 Task: Create a due date automation trigger when advanced on, on the tuesday of the week a card is due add dates not starting this month at 11:00 AM.
Action: Mouse moved to (1380, 112)
Screenshot: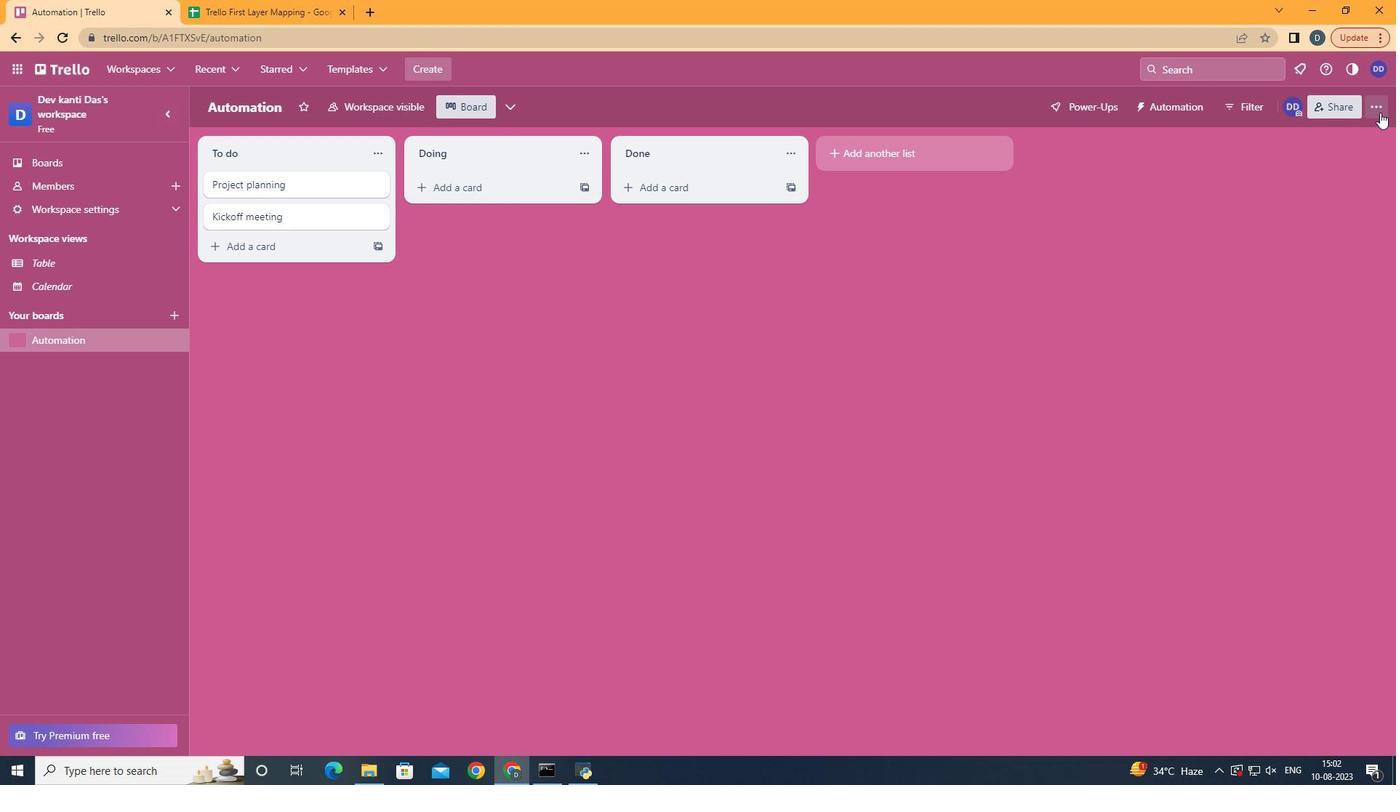 
Action: Mouse pressed left at (1380, 112)
Screenshot: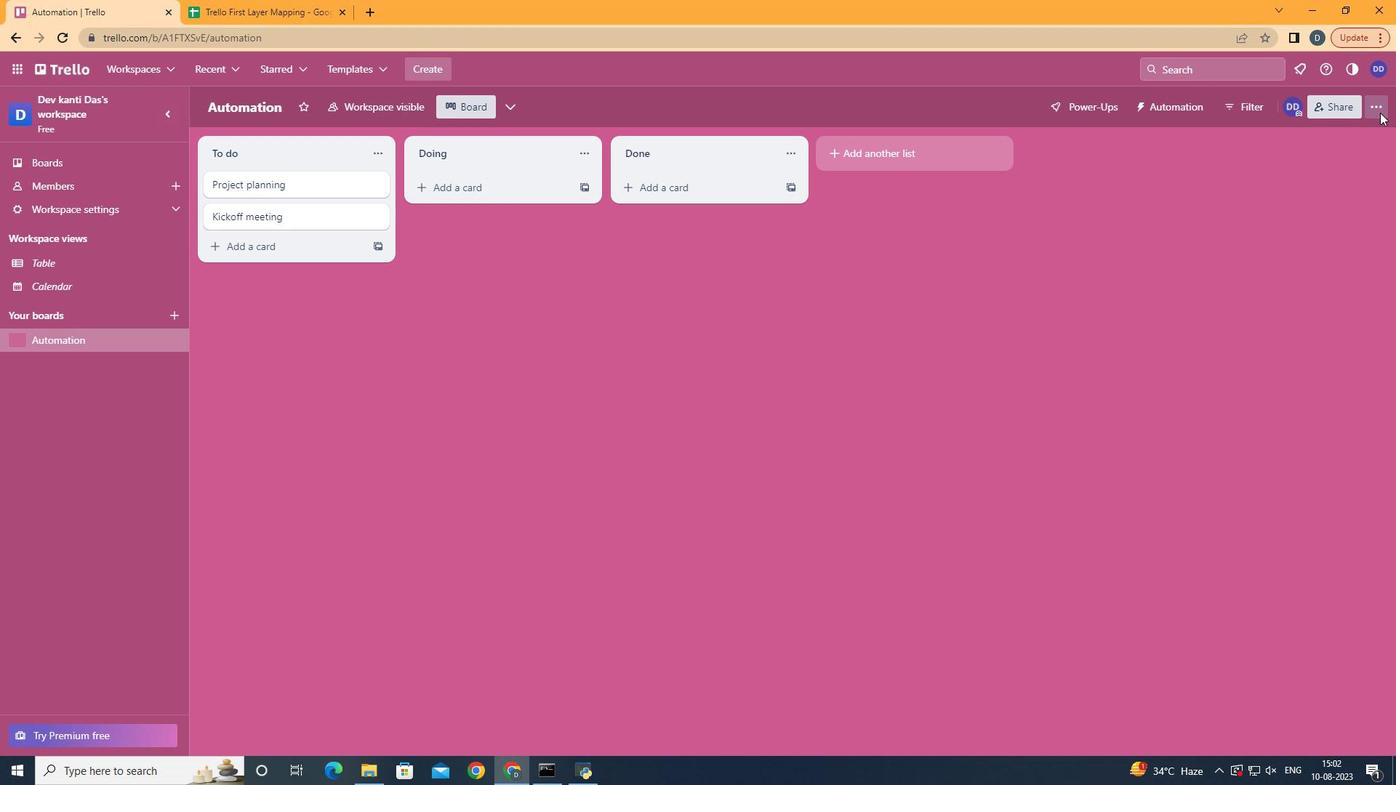 
Action: Mouse moved to (1265, 308)
Screenshot: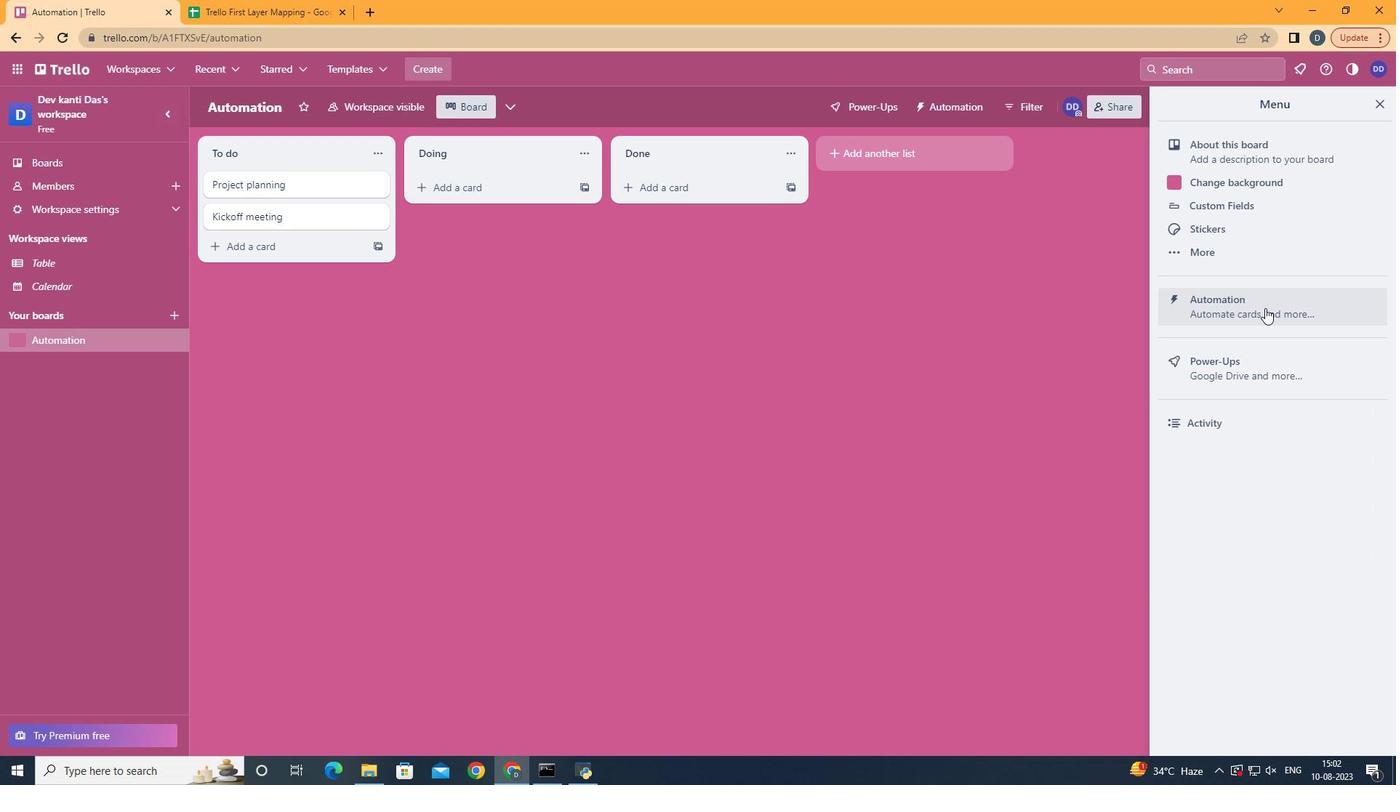 
Action: Mouse pressed left at (1265, 308)
Screenshot: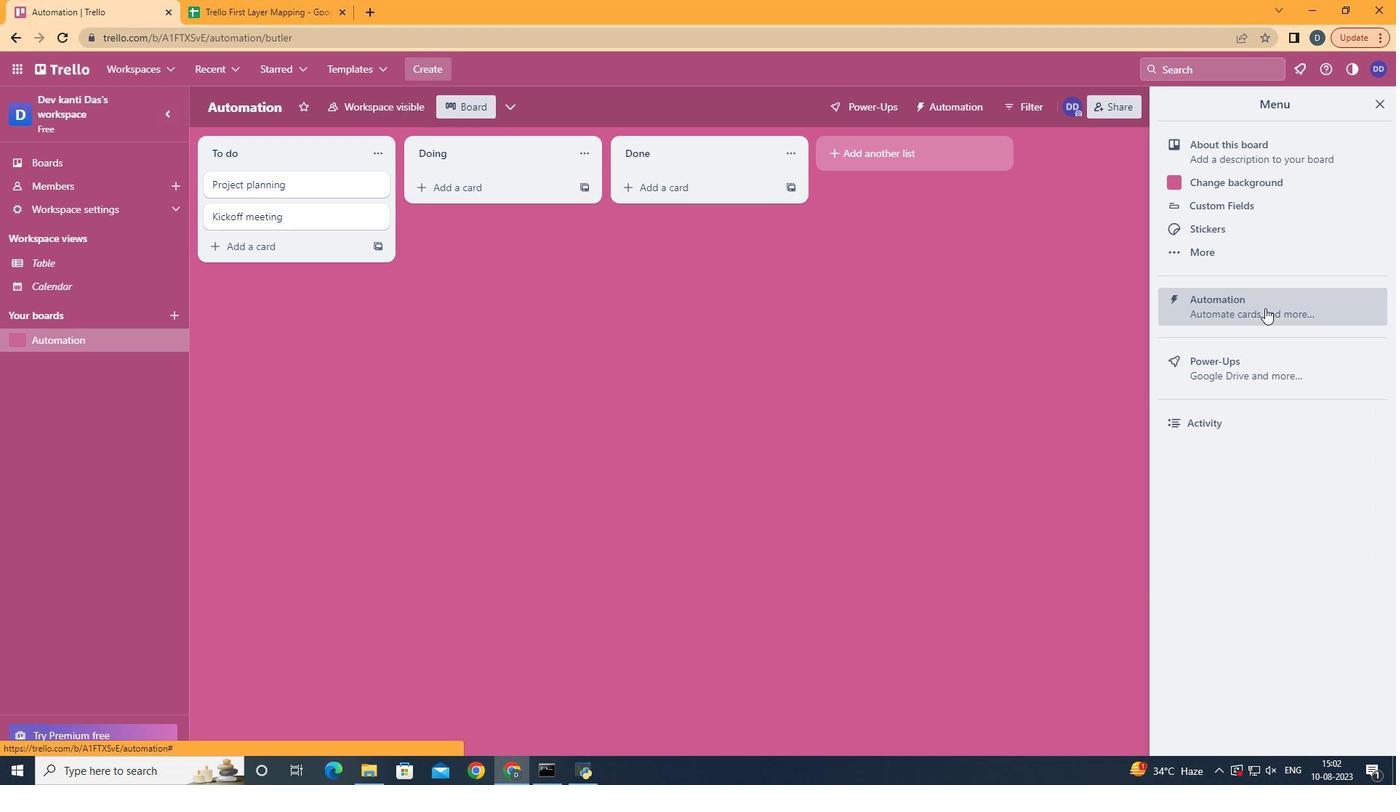 
Action: Mouse moved to (268, 295)
Screenshot: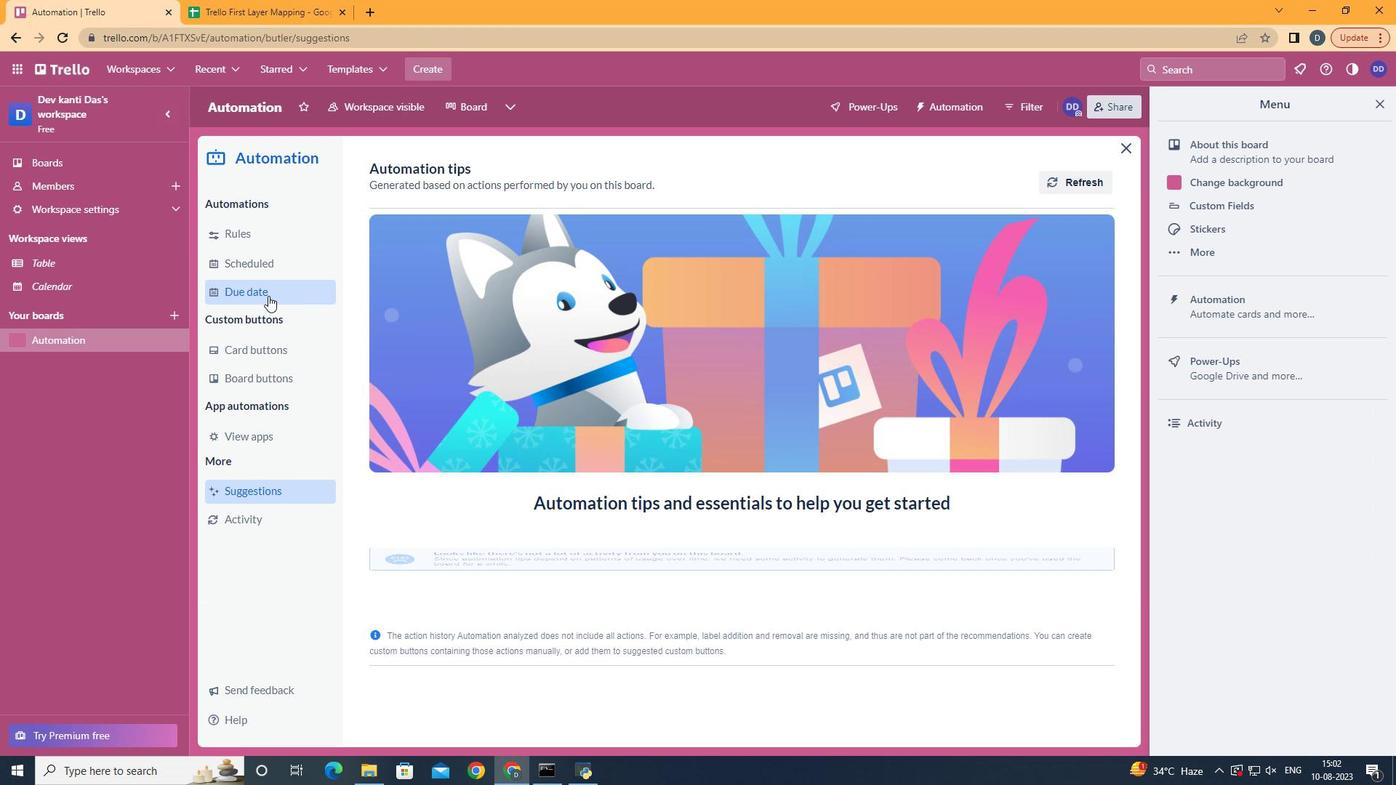 
Action: Mouse pressed left at (268, 295)
Screenshot: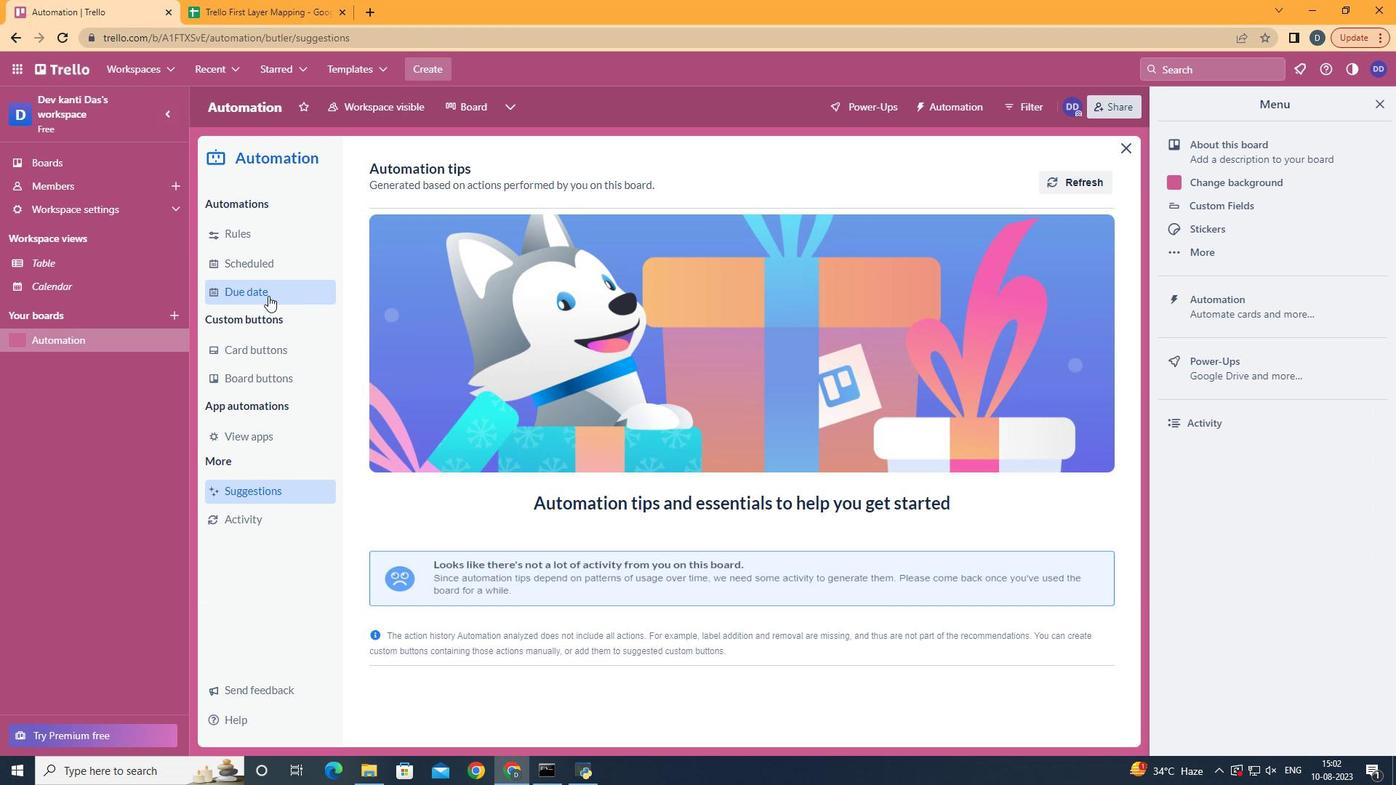 
Action: Mouse moved to (1007, 172)
Screenshot: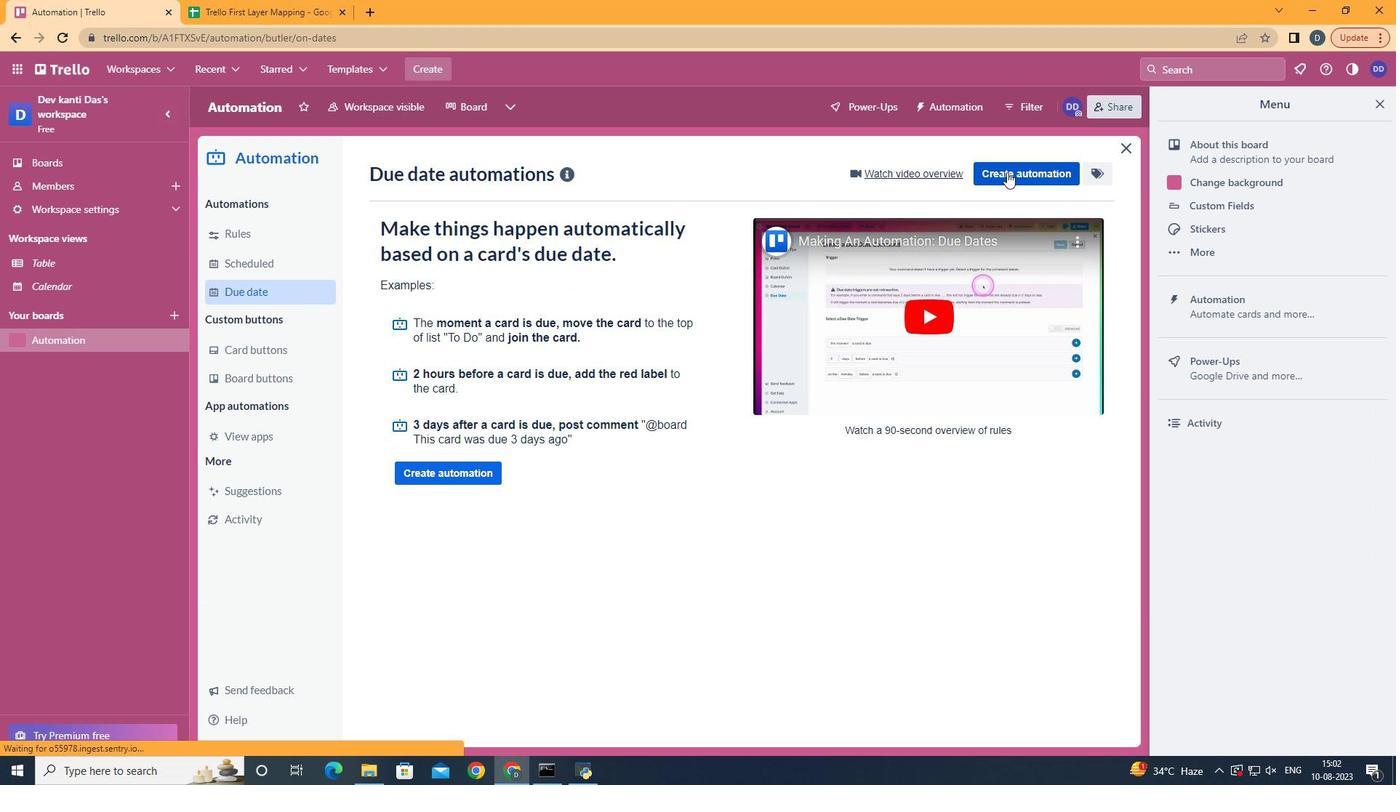 
Action: Mouse pressed left at (1007, 172)
Screenshot: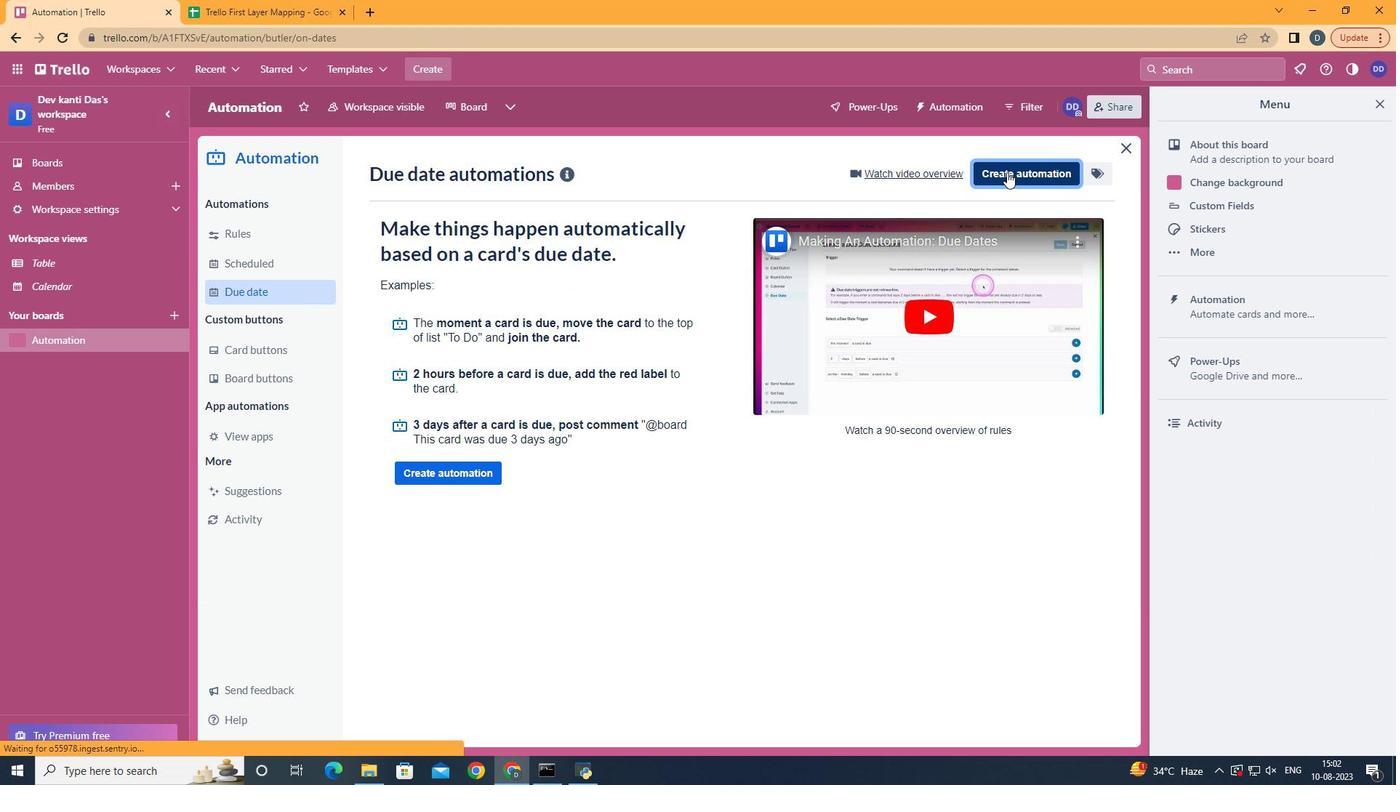 
Action: Mouse moved to (748, 309)
Screenshot: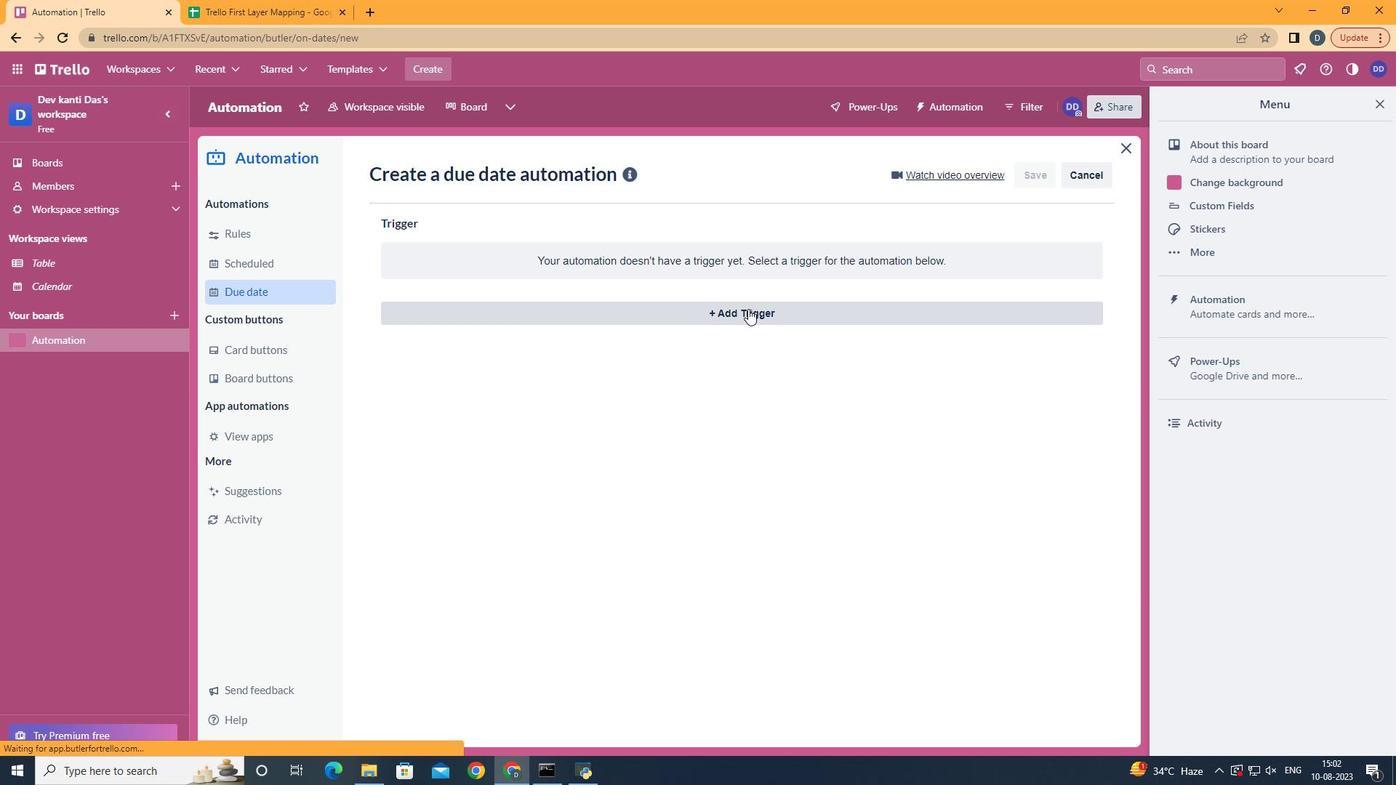 
Action: Mouse pressed left at (748, 309)
Screenshot: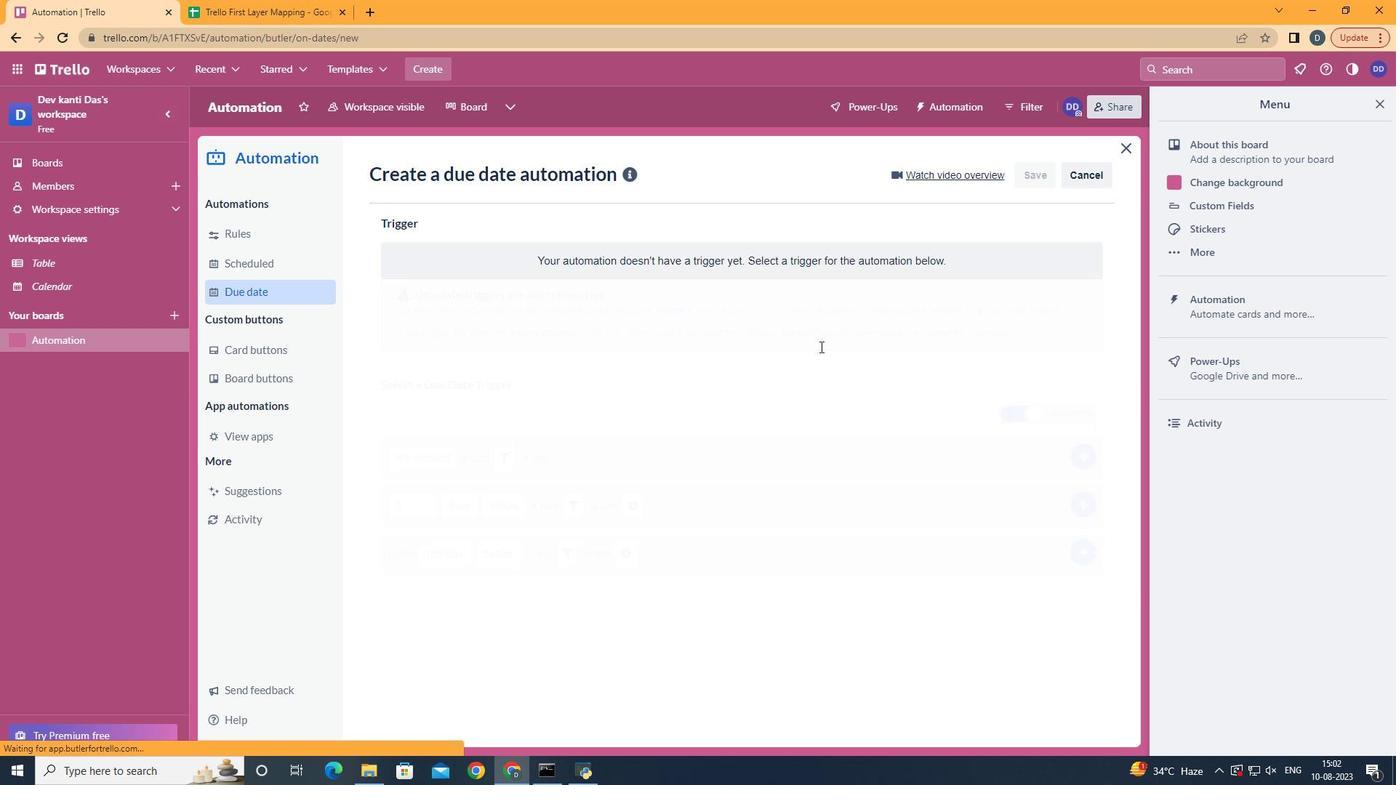
Action: Mouse moved to (469, 410)
Screenshot: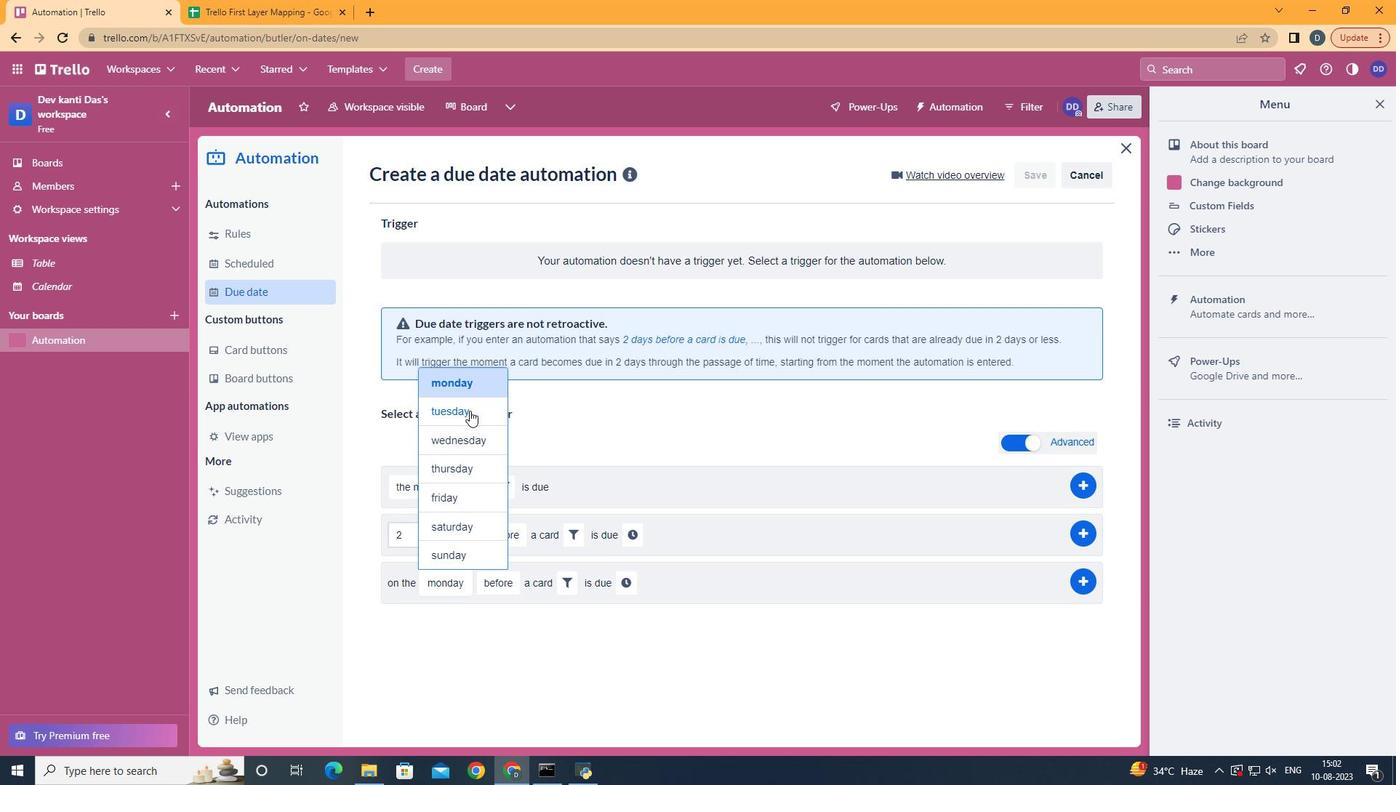 
Action: Mouse pressed left at (469, 410)
Screenshot: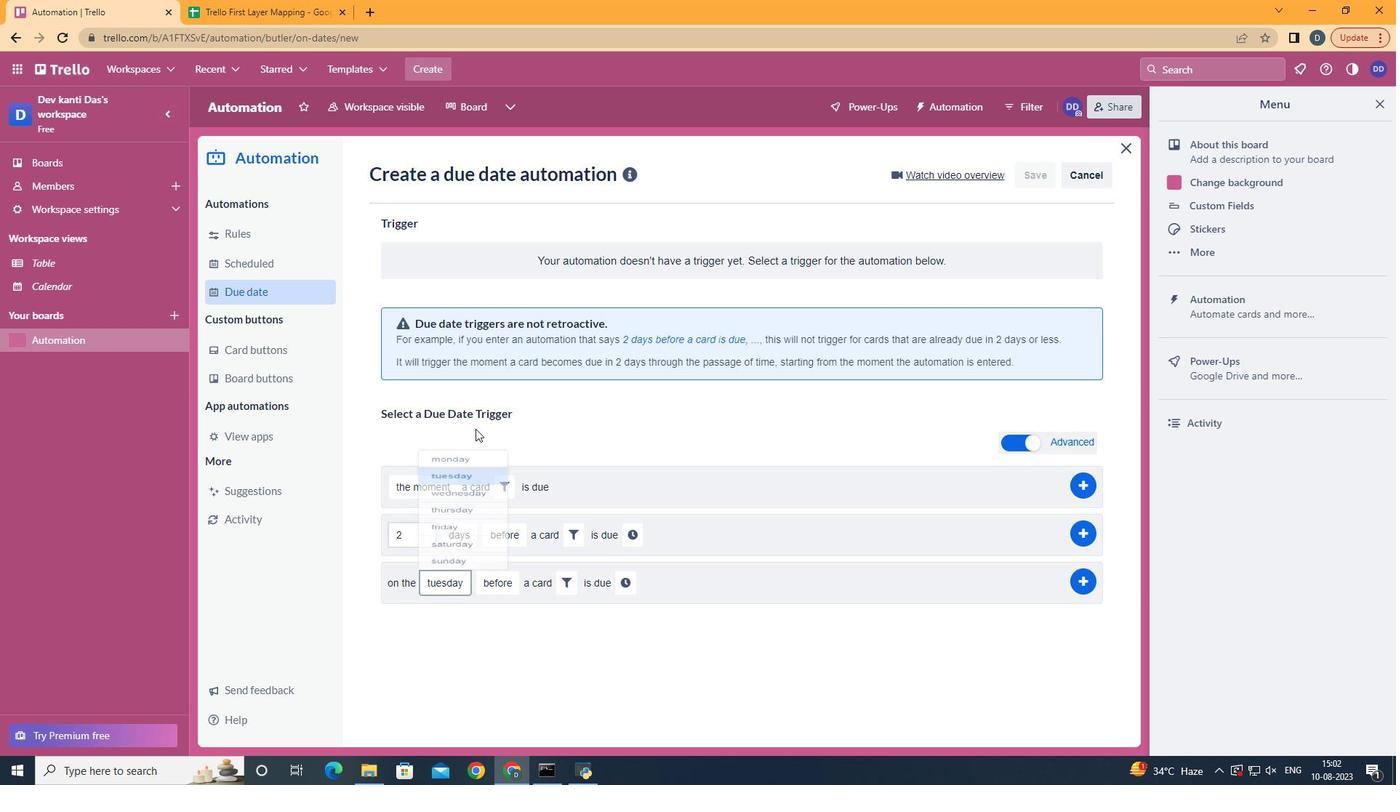 
Action: Mouse moved to (537, 663)
Screenshot: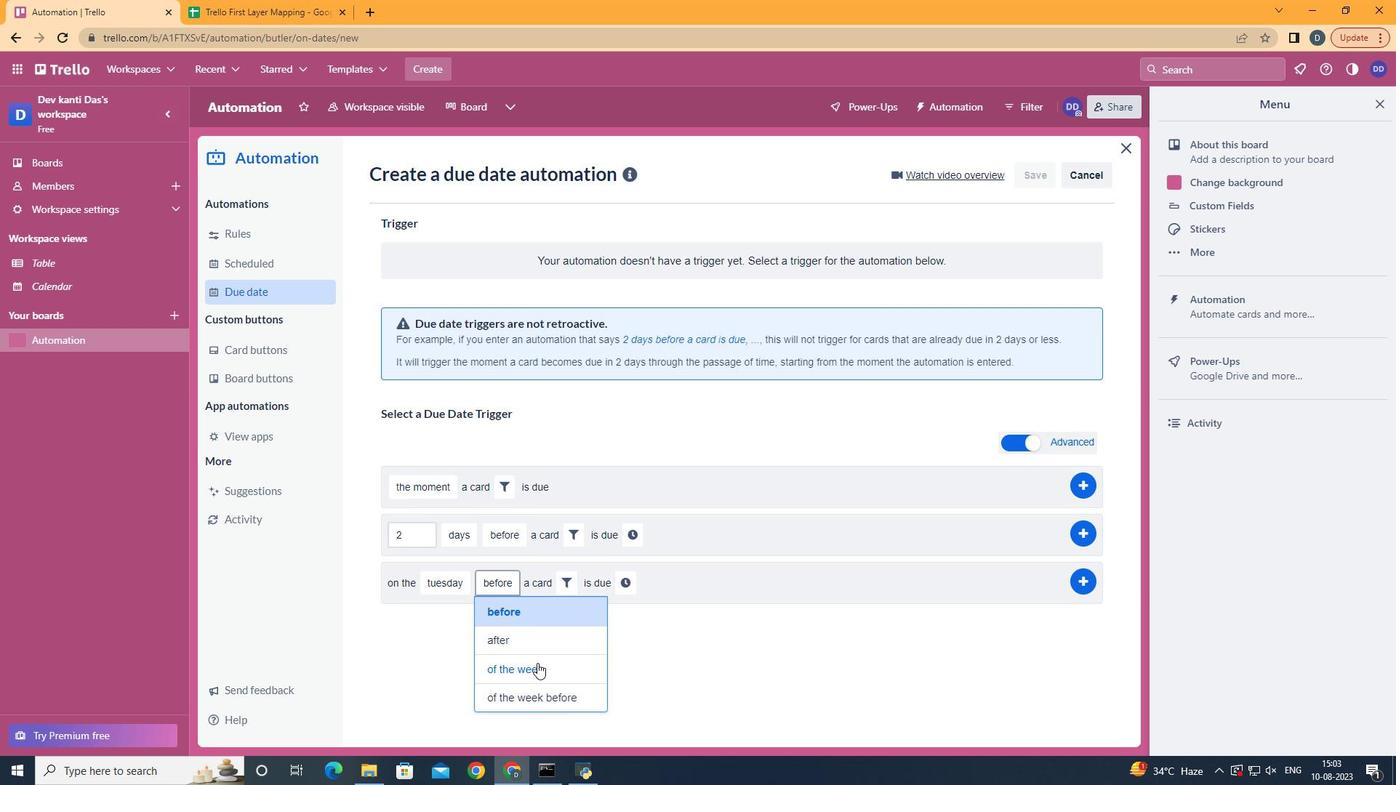 
Action: Mouse pressed left at (537, 663)
Screenshot: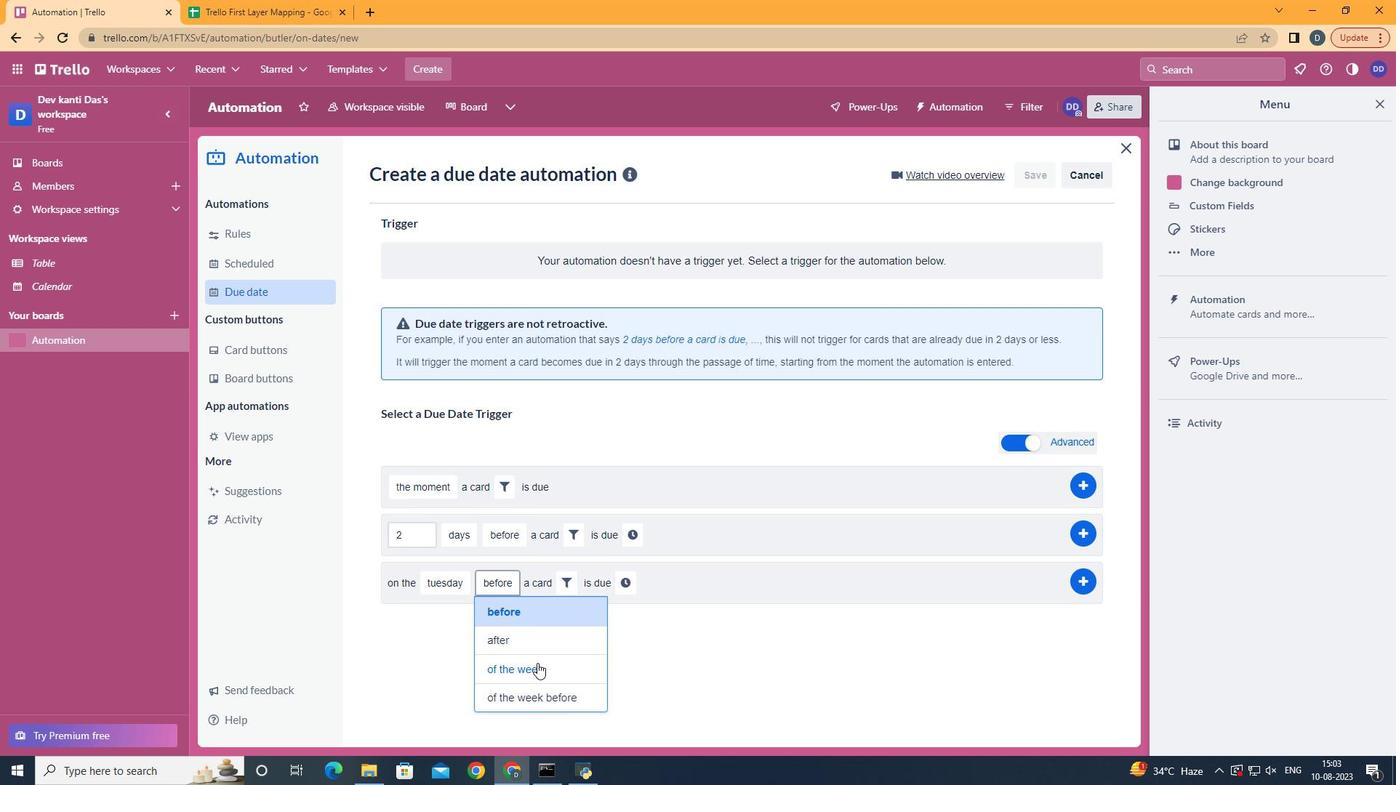 
Action: Mouse moved to (593, 586)
Screenshot: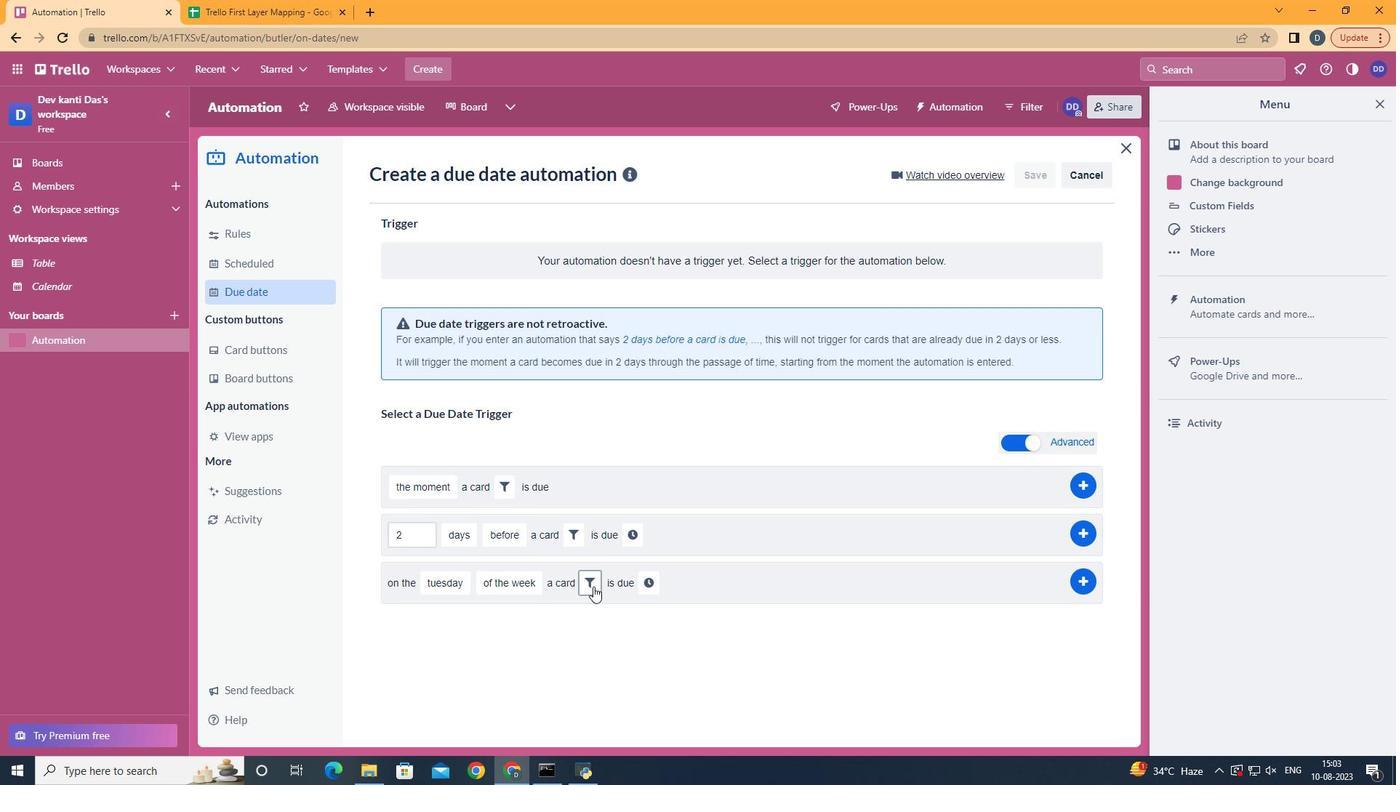 
Action: Mouse pressed left at (593, 586)
Screenshot: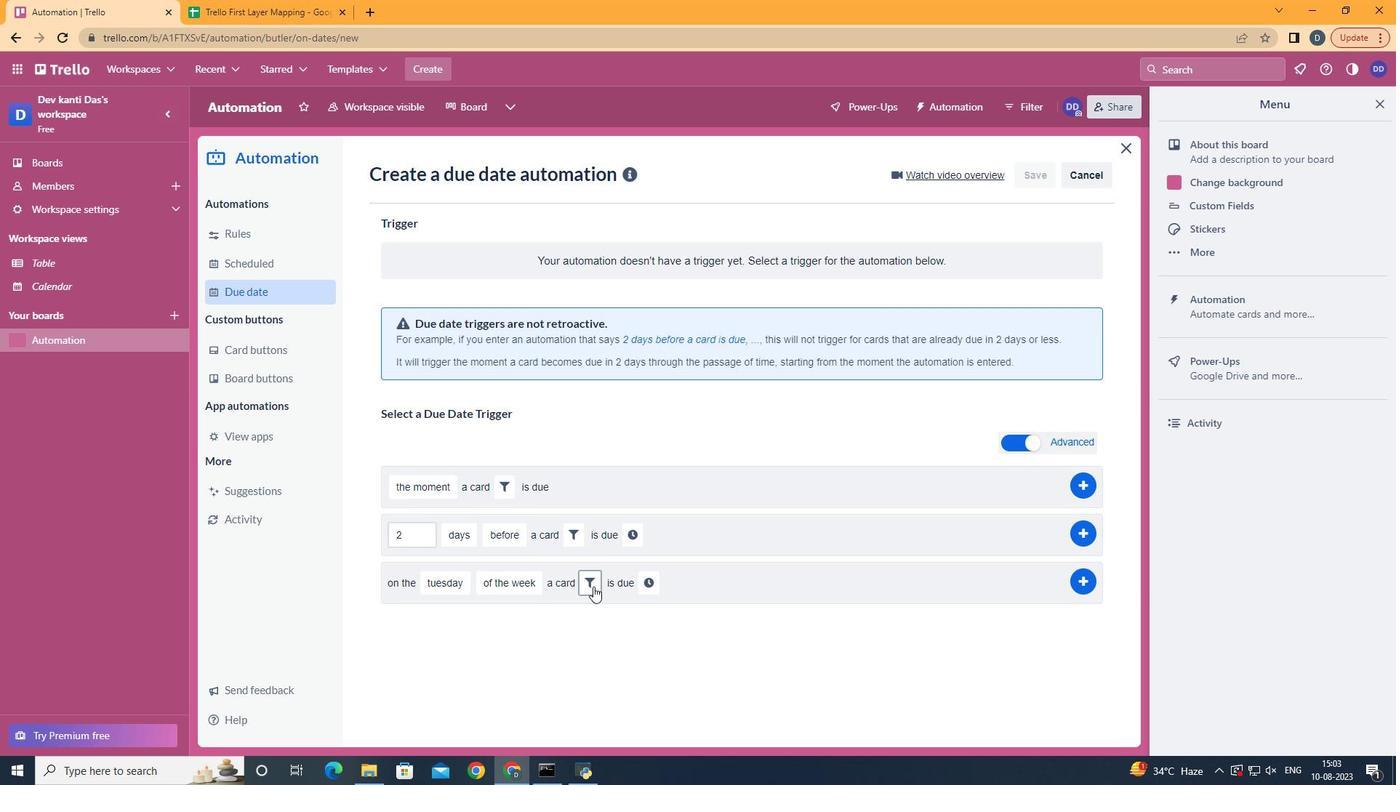 
Action: Mouse moved to (682, 634)
Screenshot: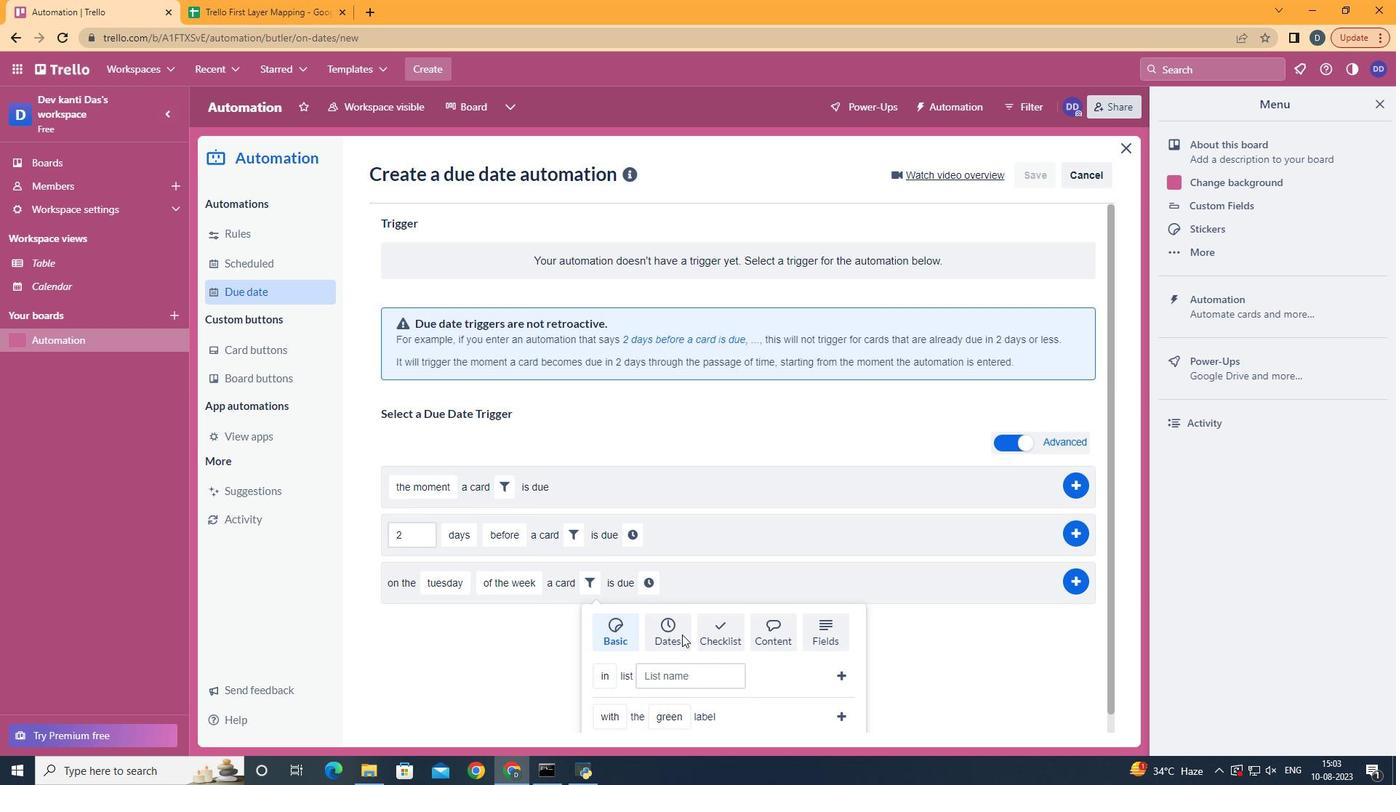
Action: Mouse pressed left at (682, 634)
Screenshot: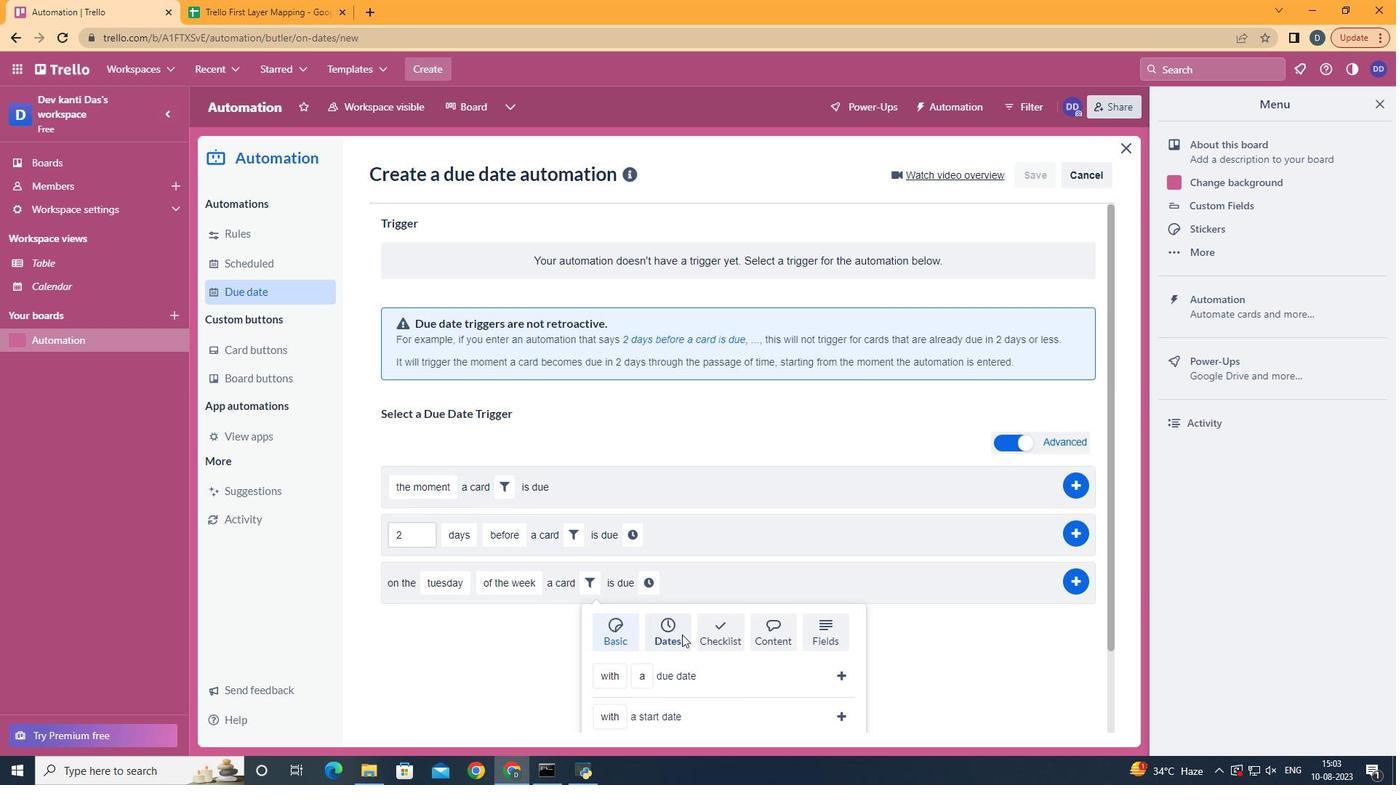 
Action: Mouse moved to (682, 634)
Screenshot: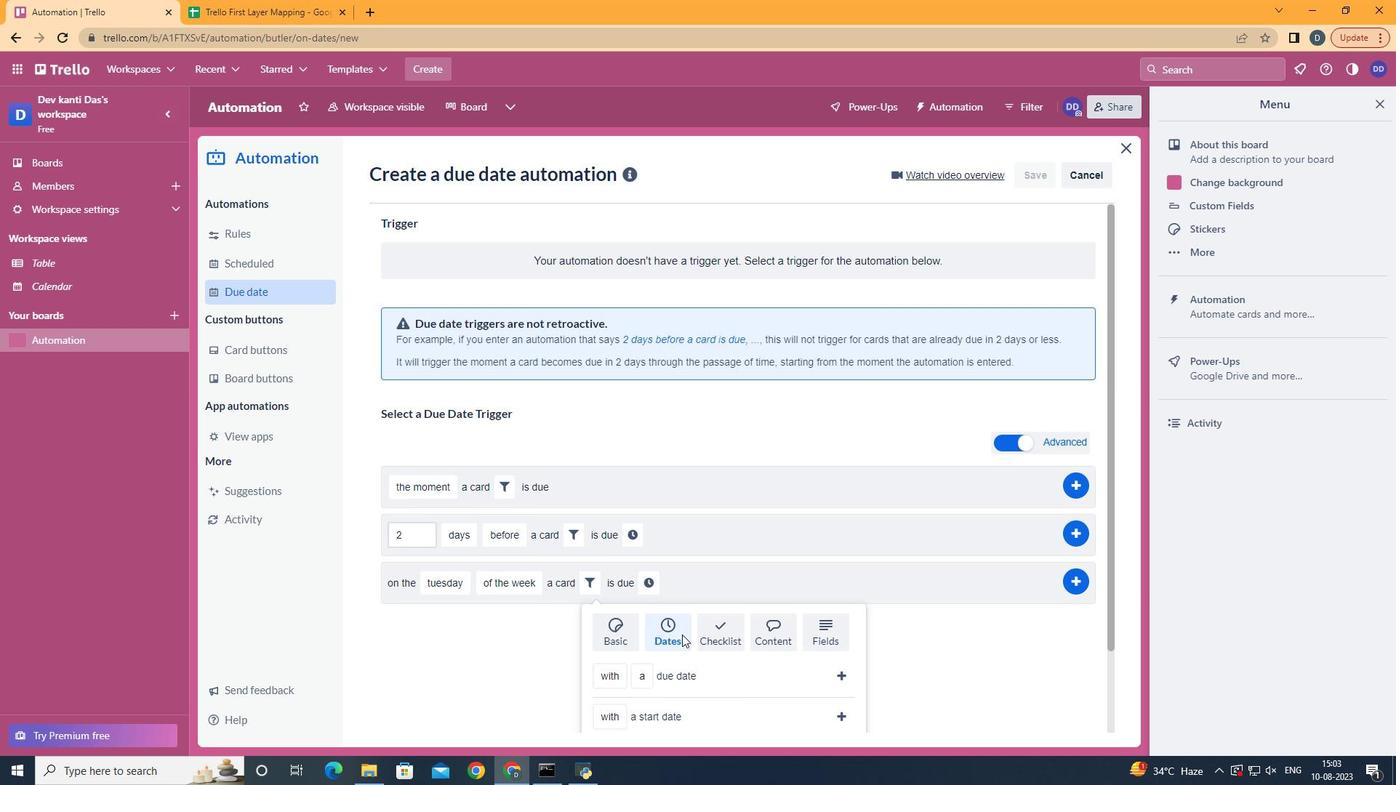 
Action: Mouse scrolled (682, 634) with delta (0, 0)
Screenshot: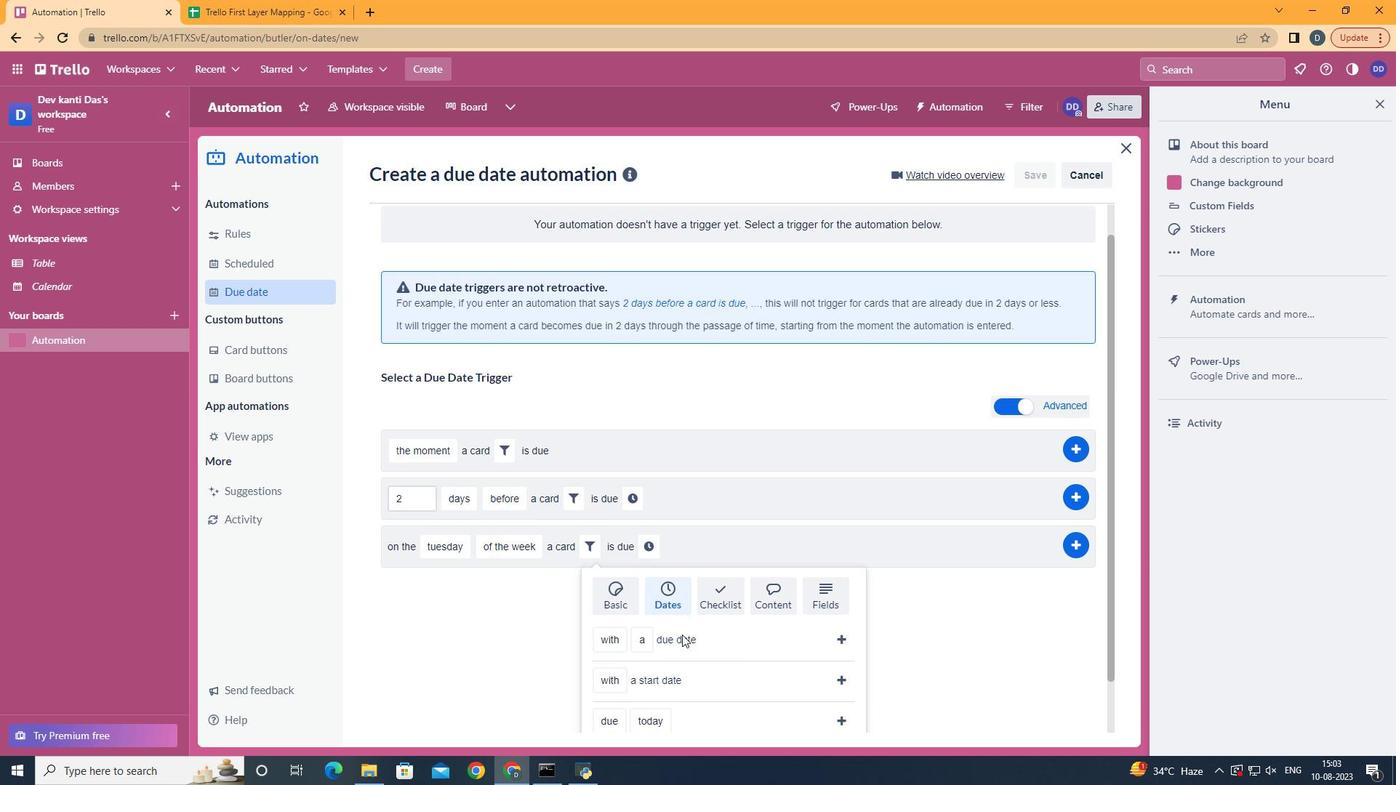 
Action: Mouse scrolled (682, 634) with delta (0, 0)
Screenshot: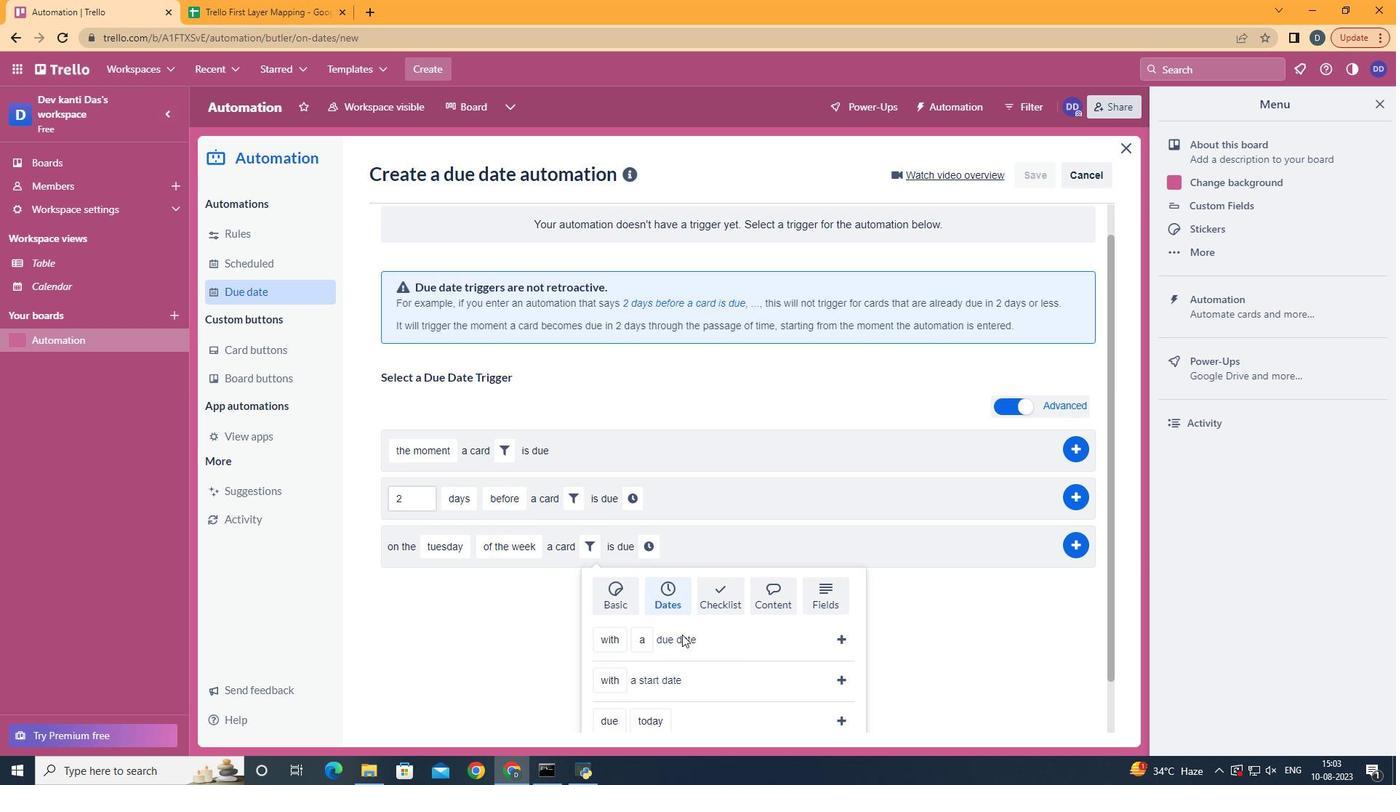
Action: Mouse scrolled (682, 634) with delta (0, 0)
Screenshot: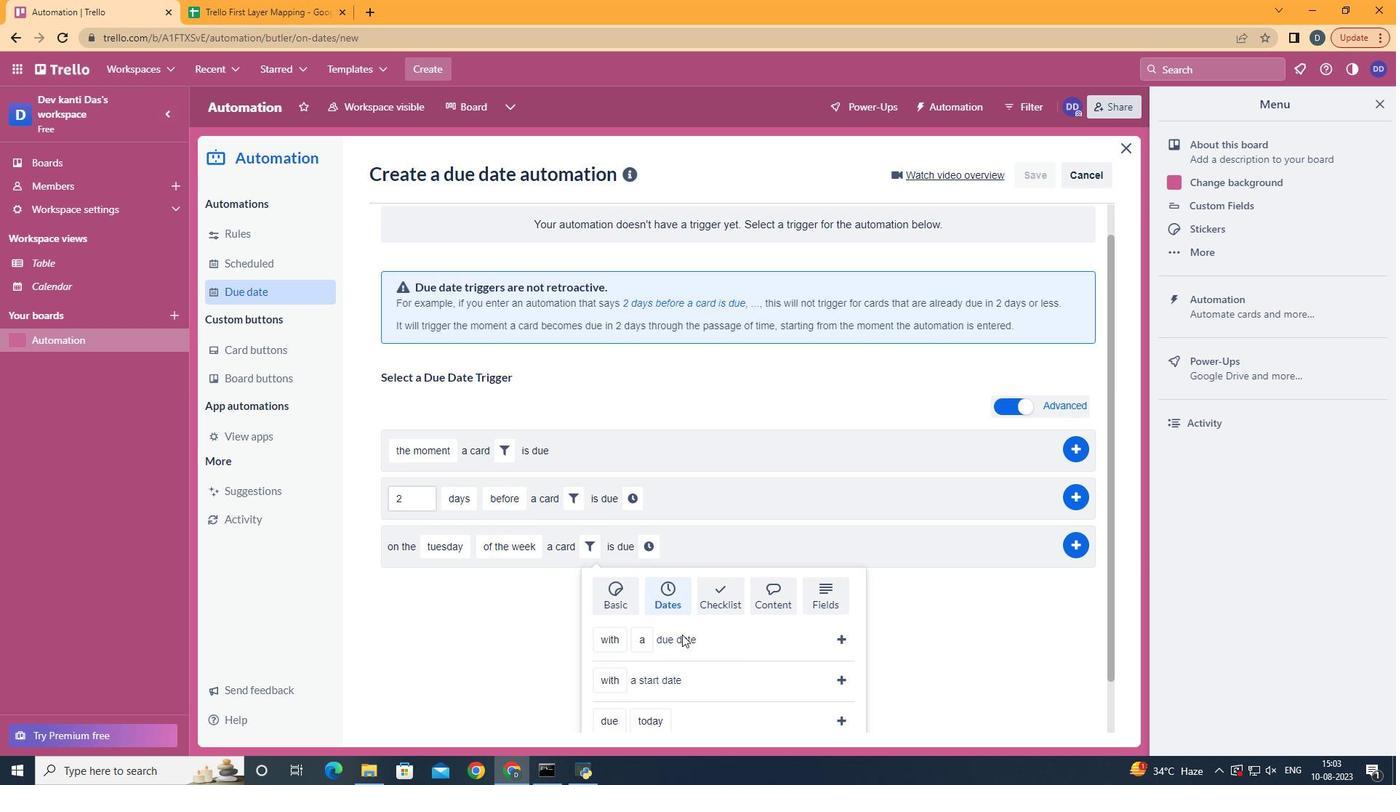
Action: Mouse scrolled (682, 634) with delta (0, 0)
Screenshot: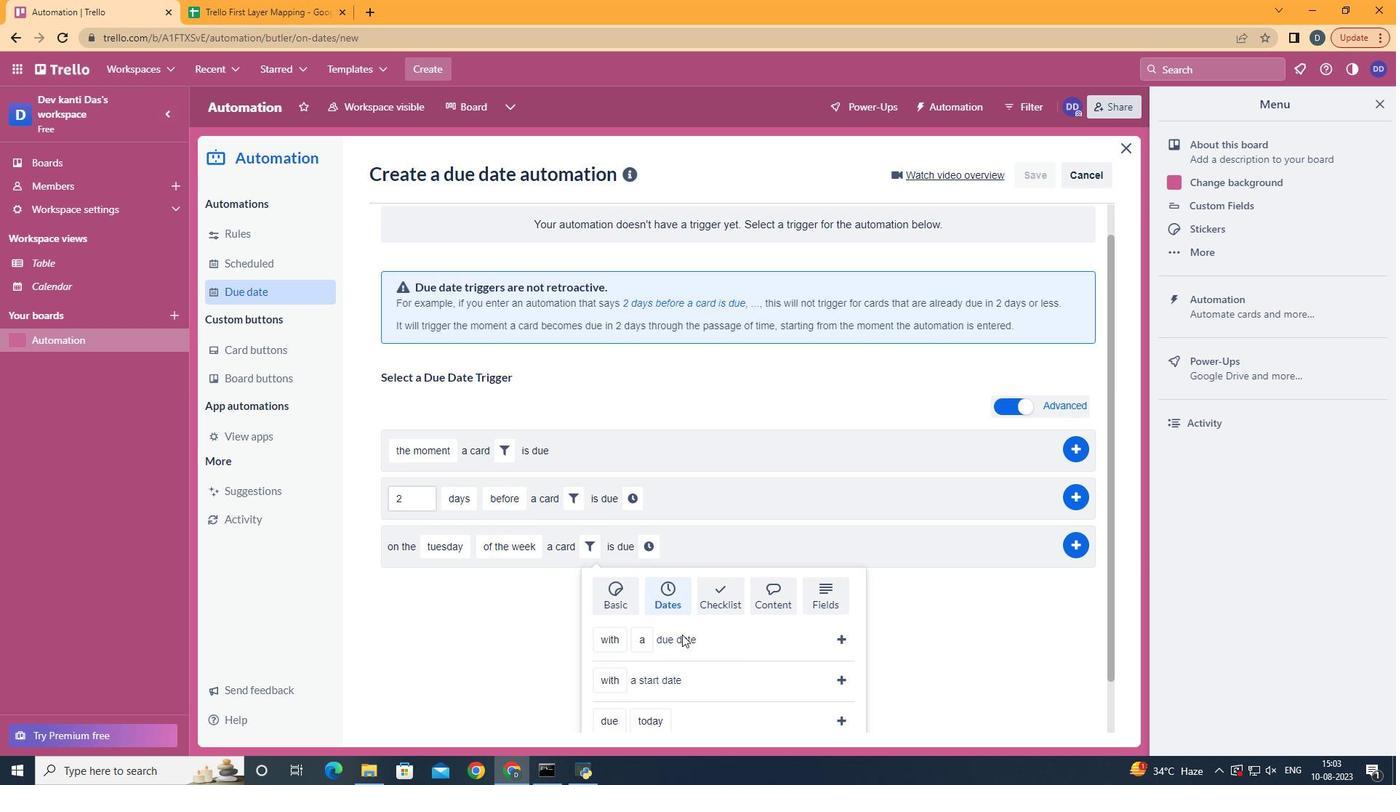 
Action: Mouse scrolled (682, 634) with delta (0, 0)
Screenshot: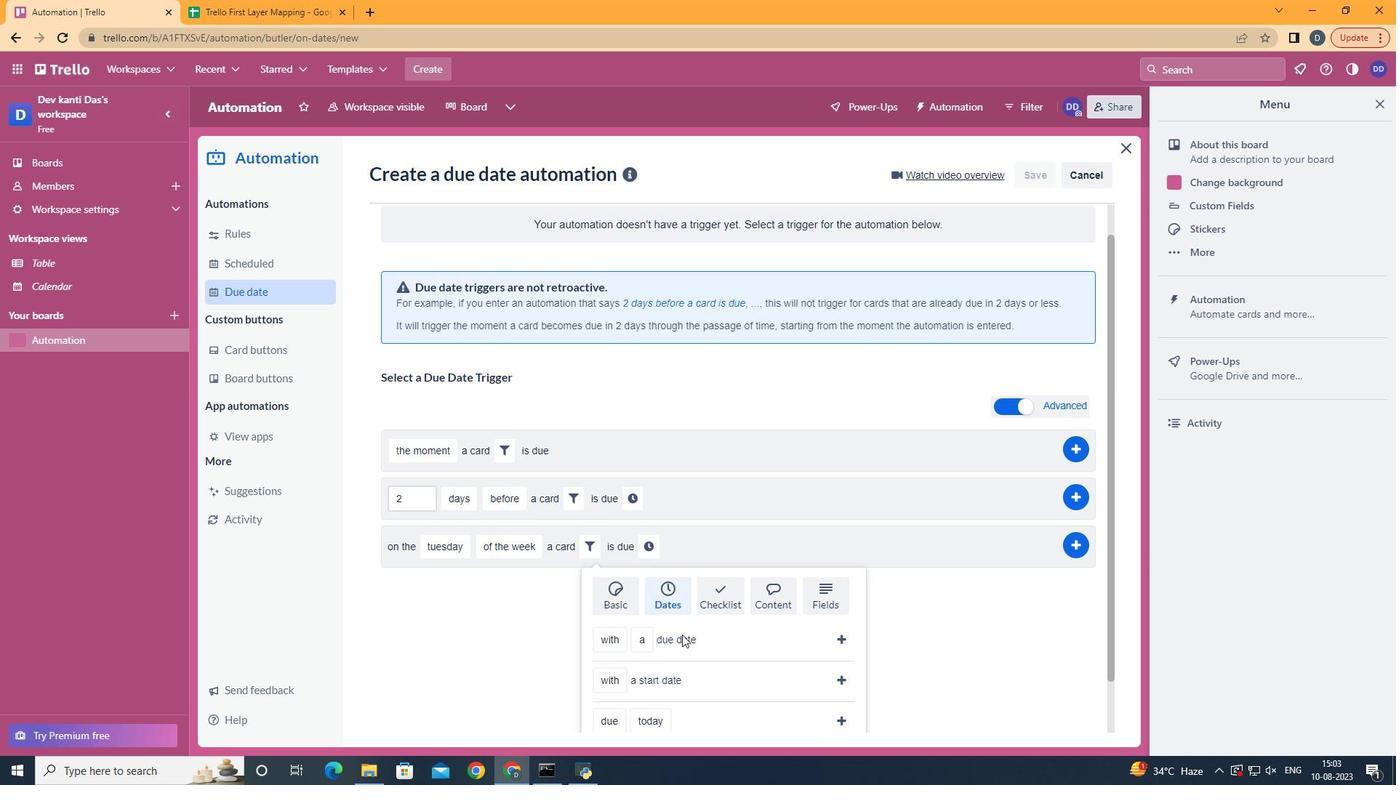 
Action: Mouse moved to (619, 639)
Screenshot: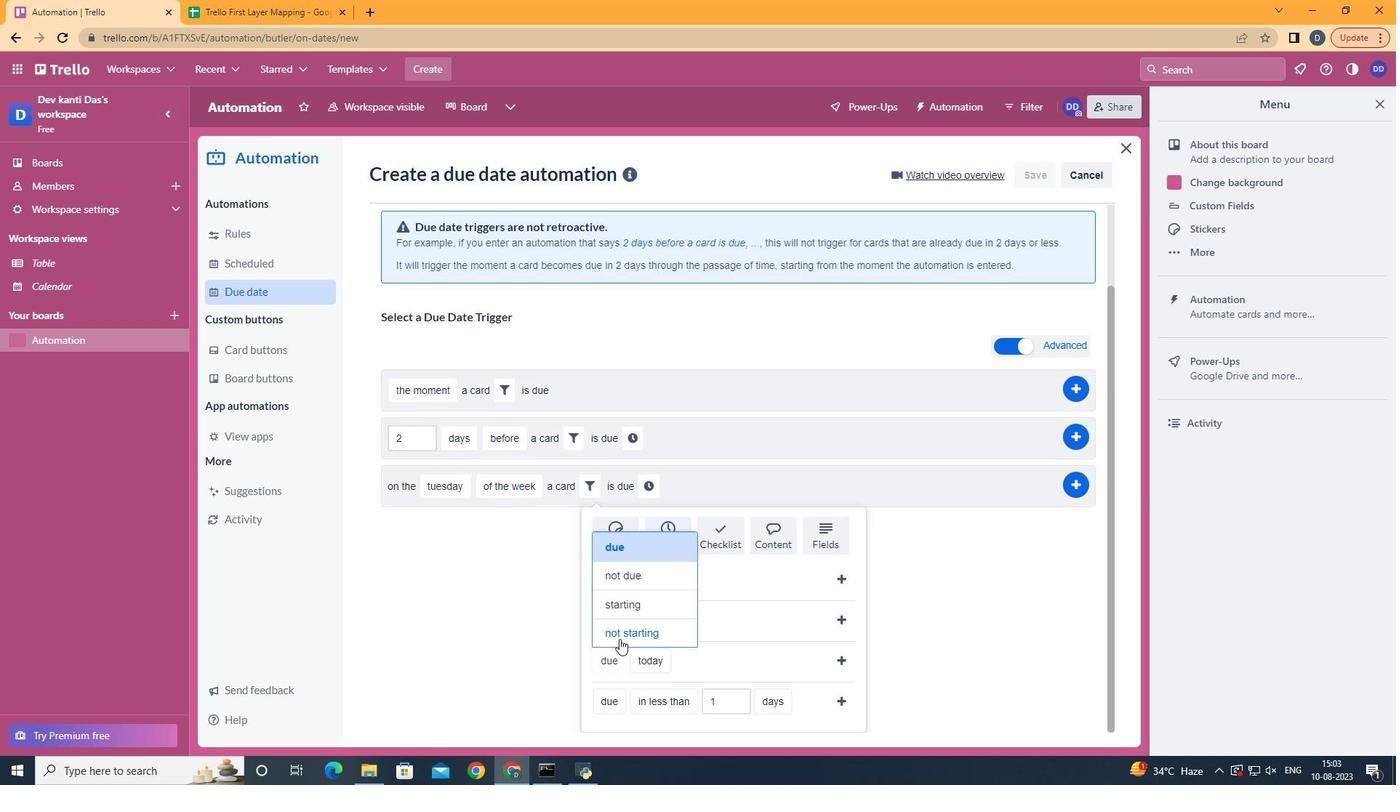 
Action: Mouse pressed left at (619, 639)
Screenshot: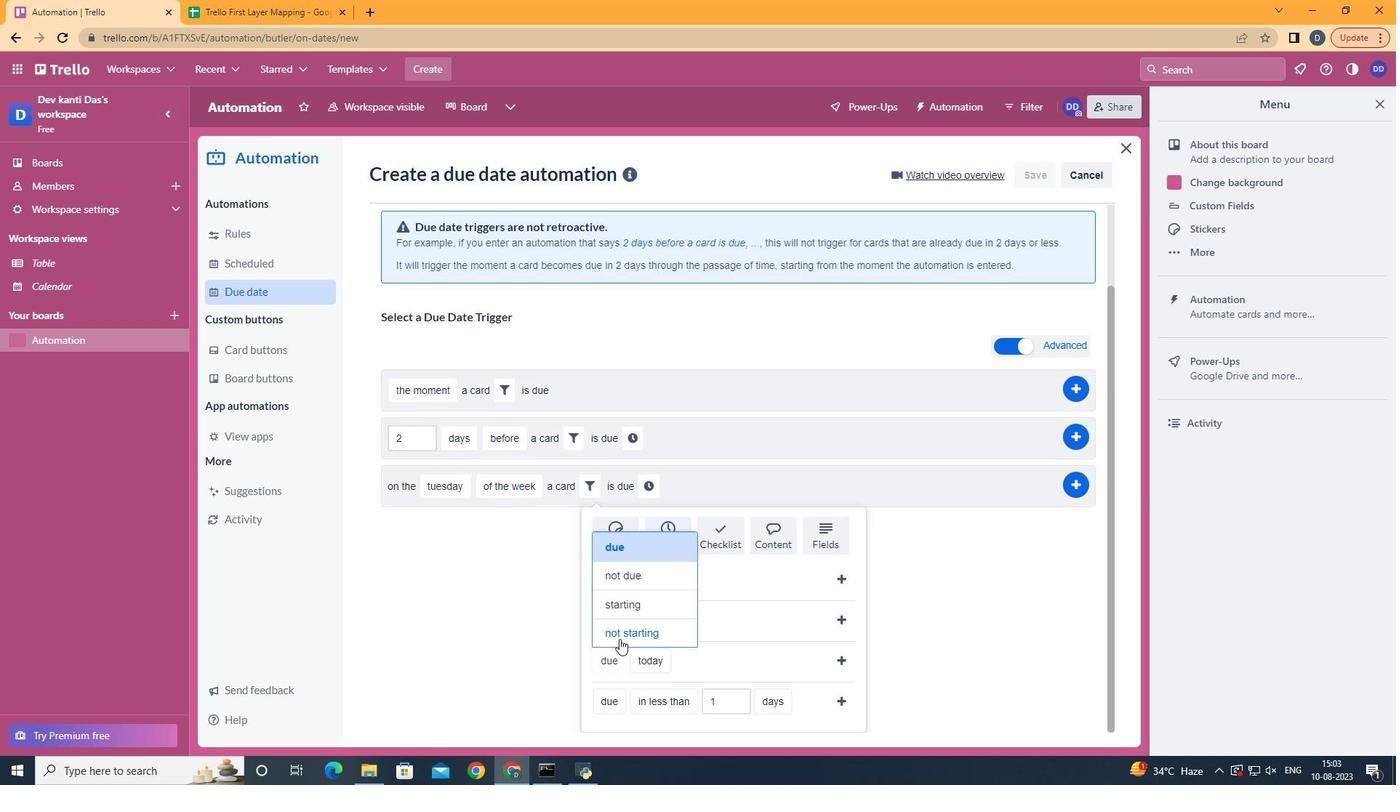 
Action: Mouse moved to (712, 601)
Screenshot: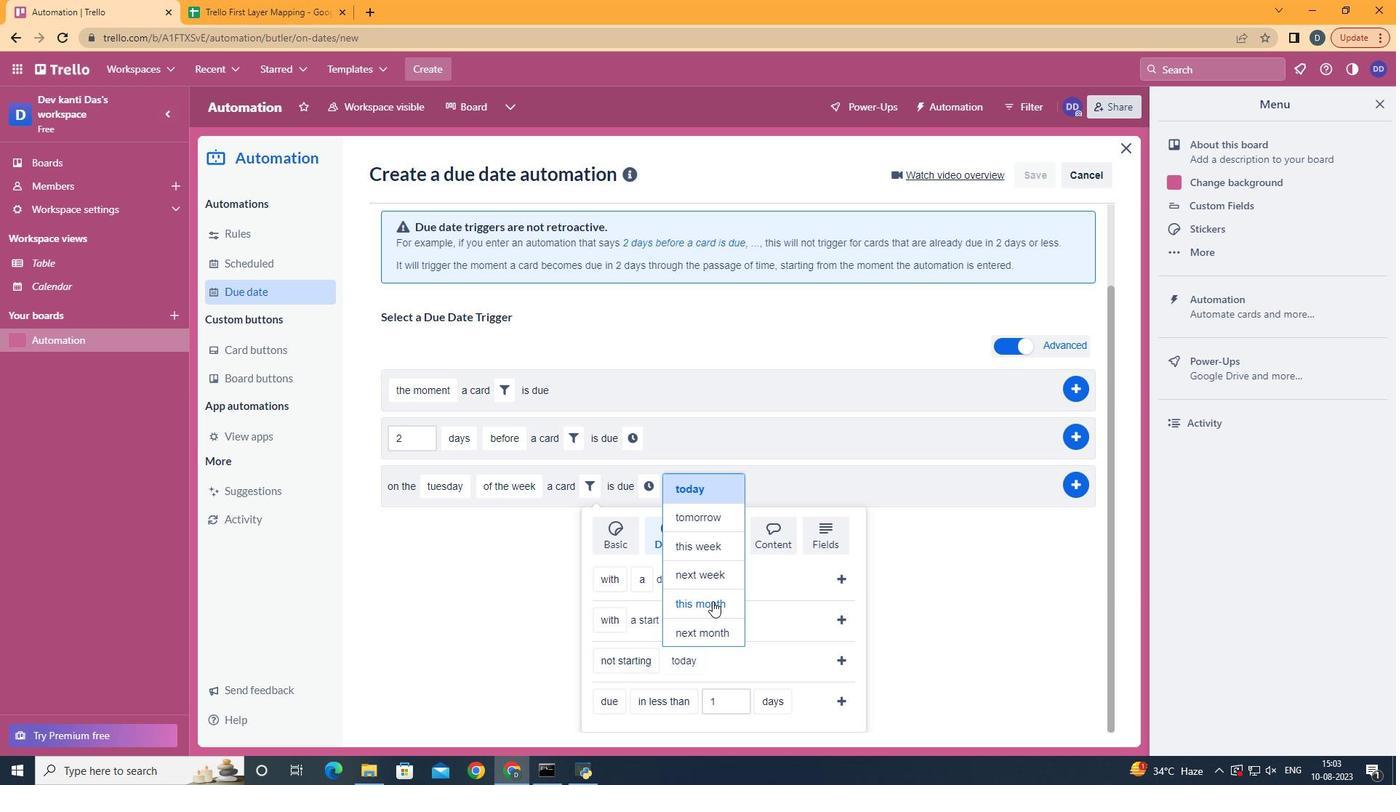 
Action: Mouse pressed left at (712, 601)
Screenshot: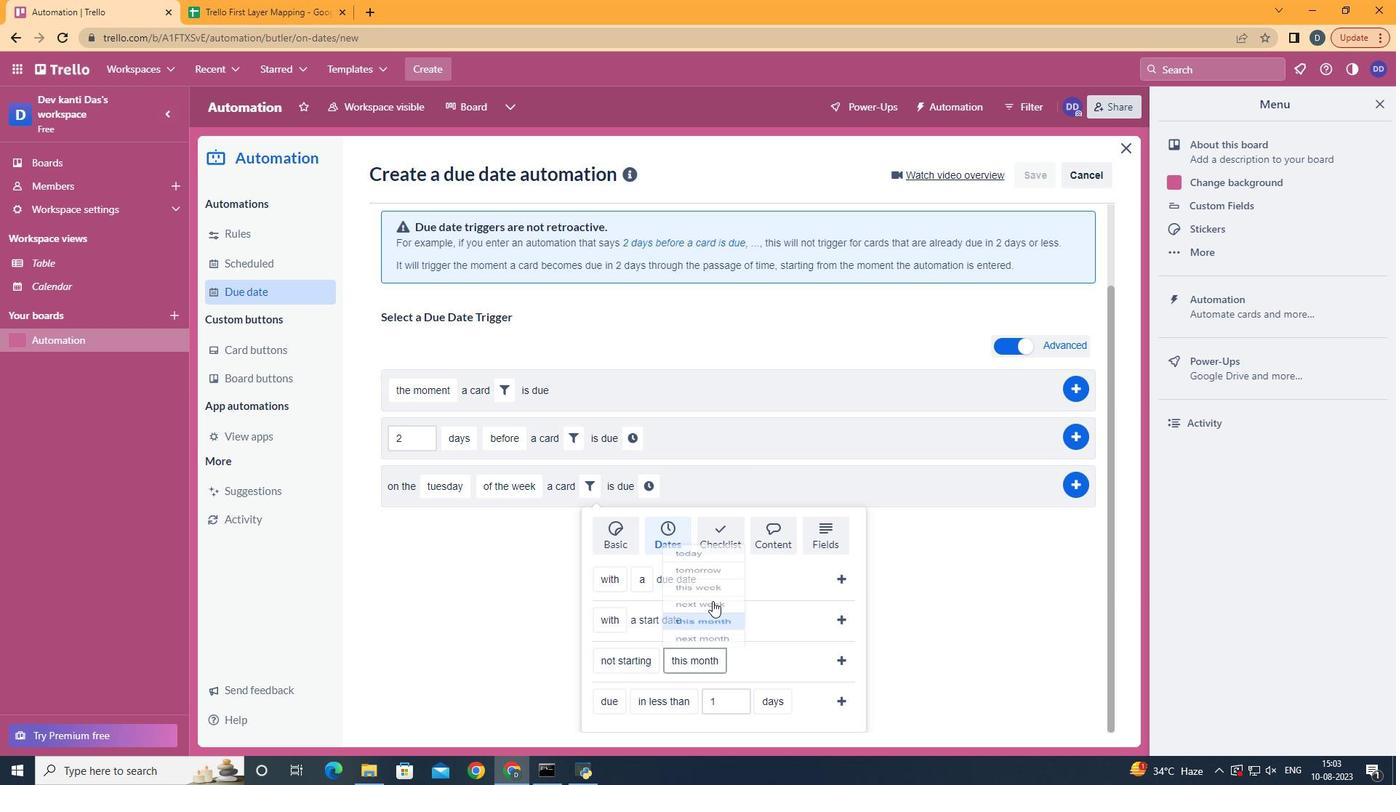
Action: Mouse moved to (847, 654)
Screenshot: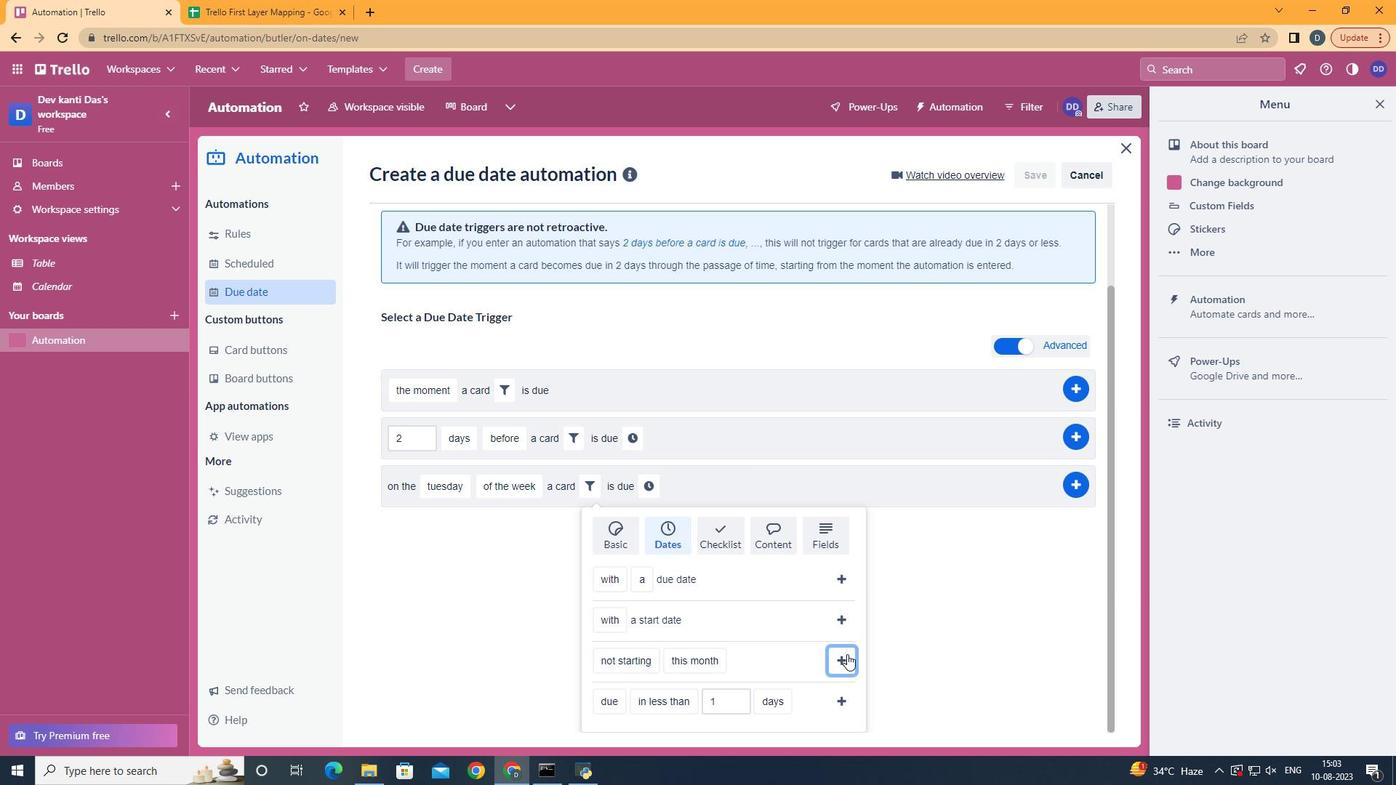 
Action: Mouse pressed left at (847, 654)
Screenshot: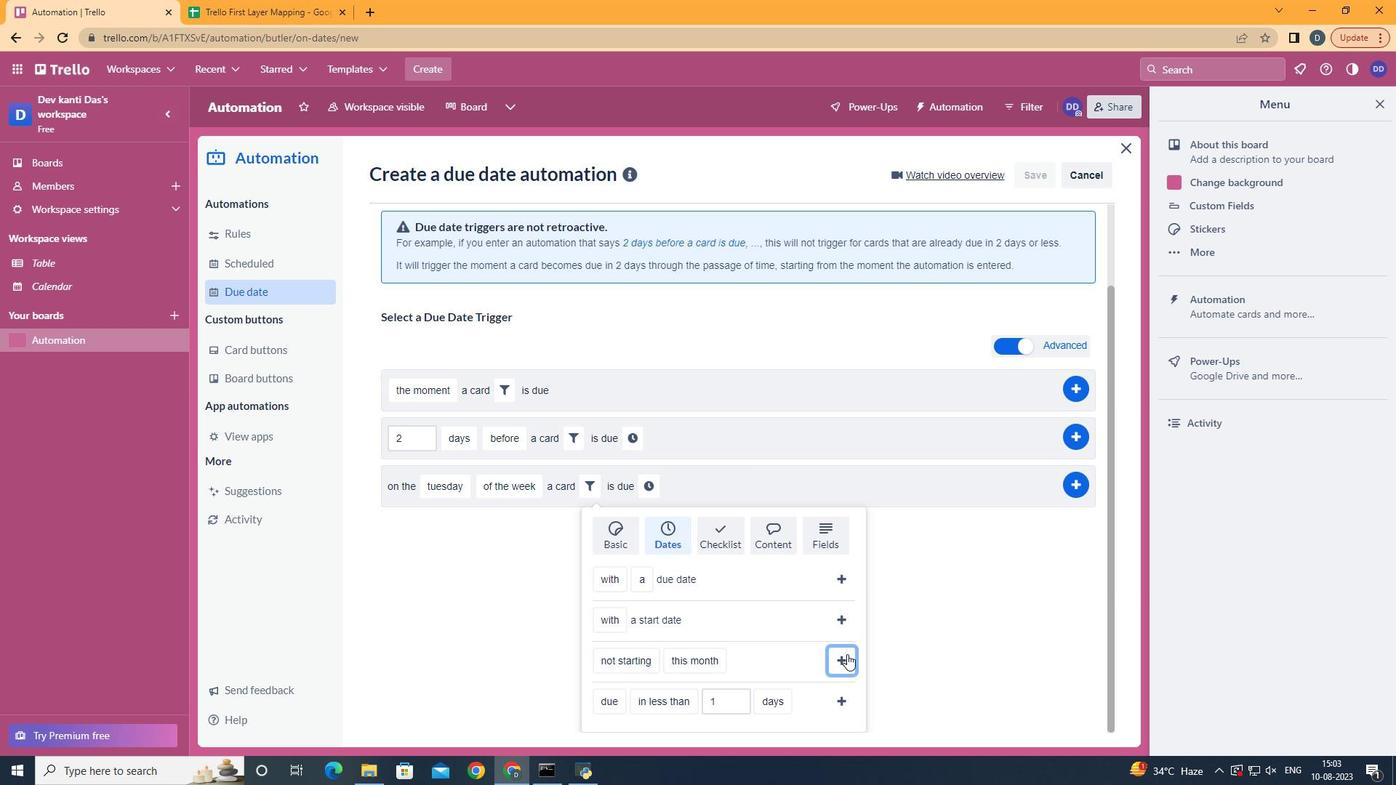 
Action: Mouse moved to (778, 575)
Screenshot: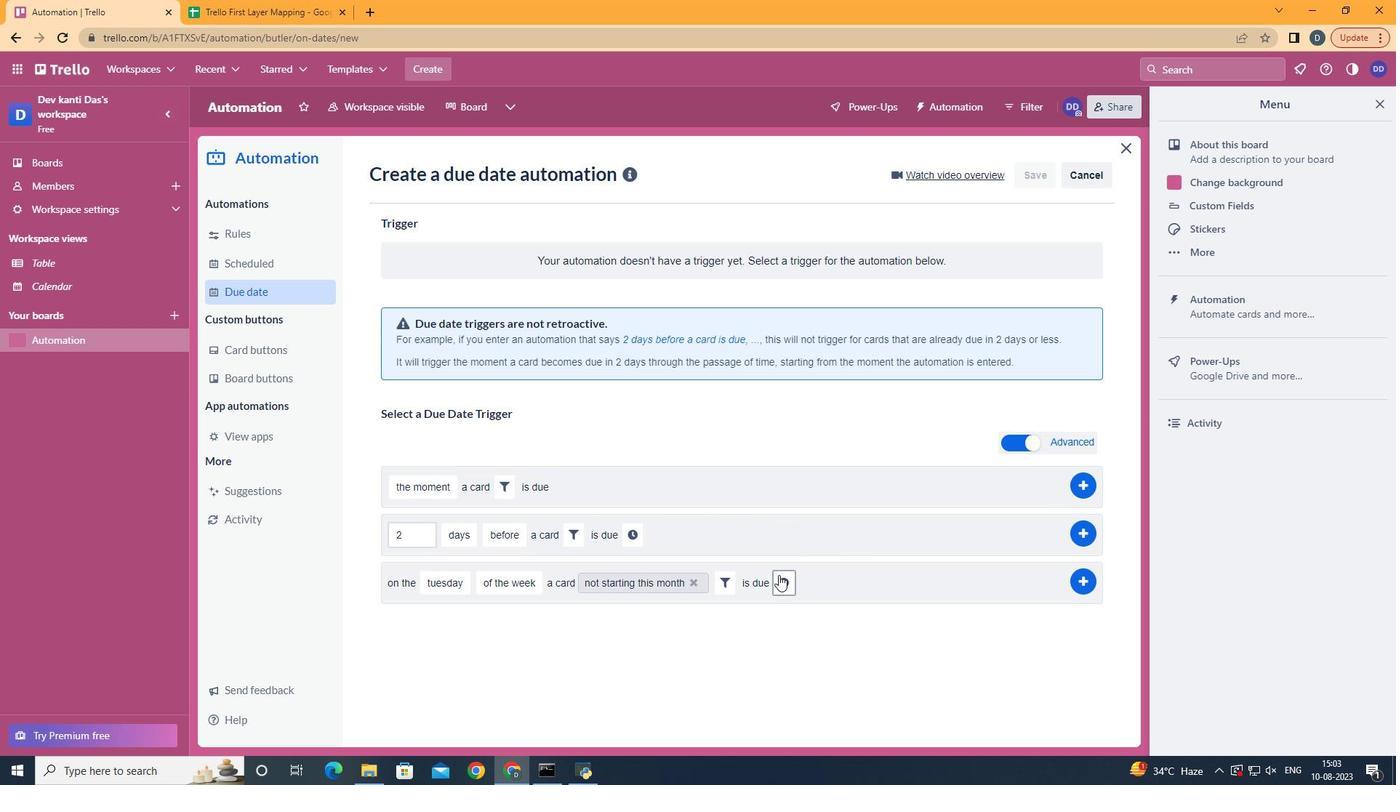 
Action: Mouse pressed left at (778, 575)
Screenshot: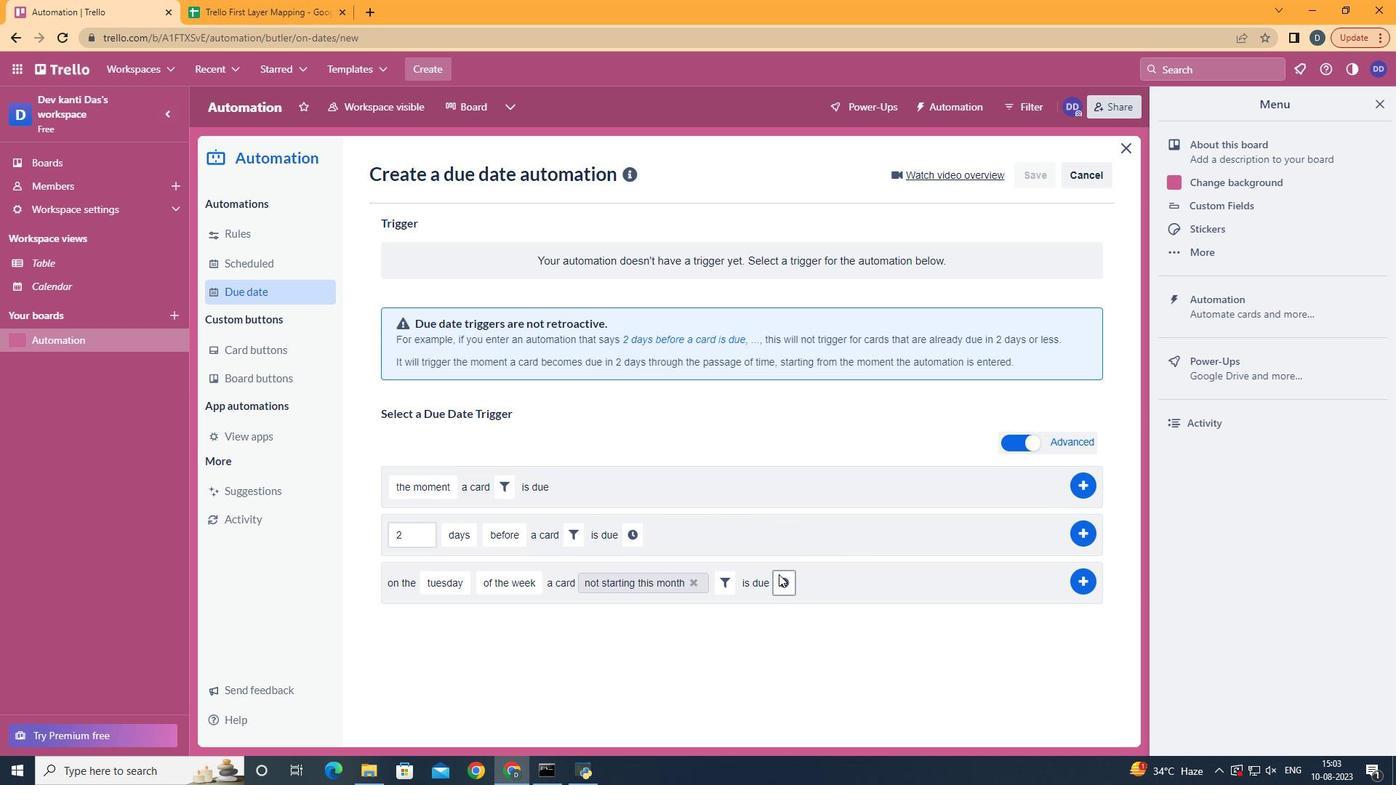 
Action: Mouse moved to (821, 596)
Screenshot: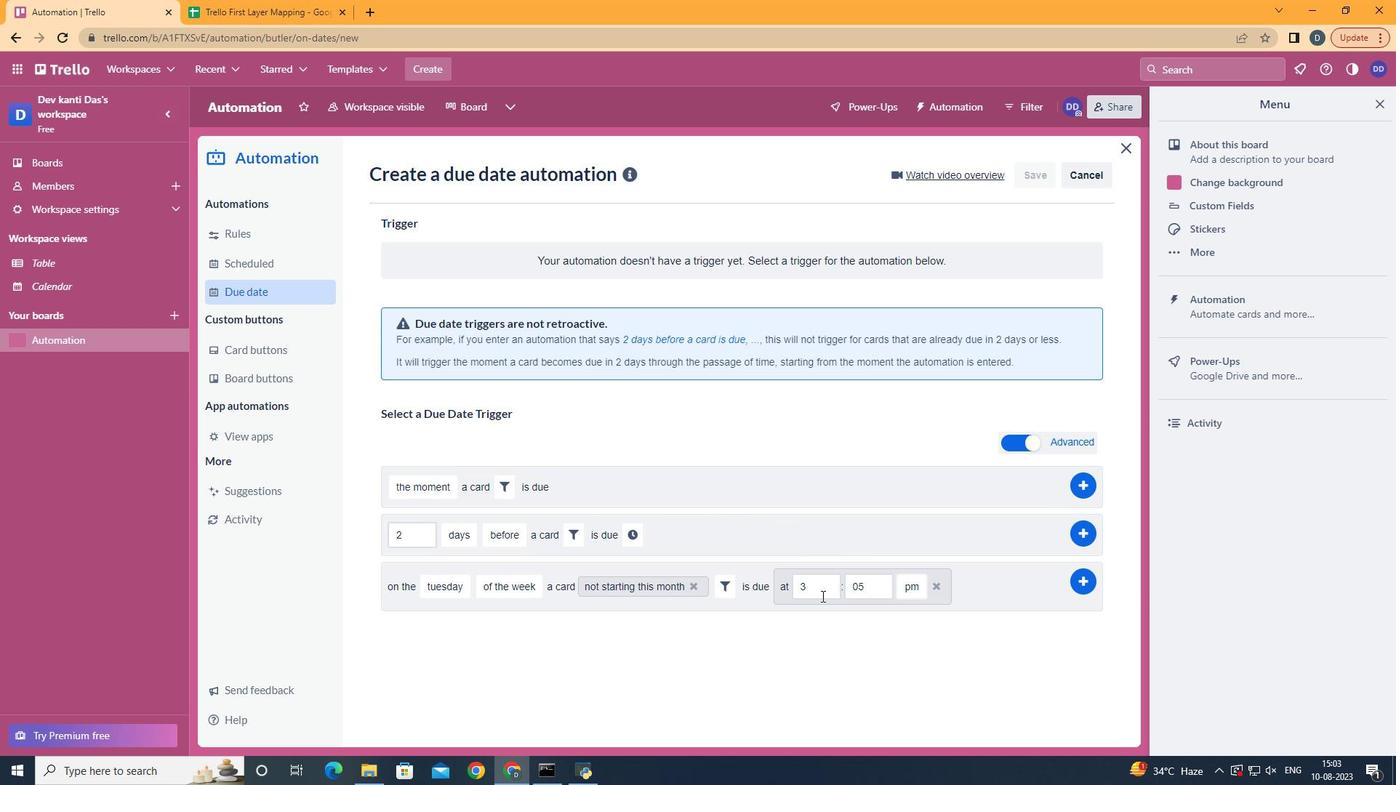 
Action: Mouse pressed left at (821, 596)
Screenshot: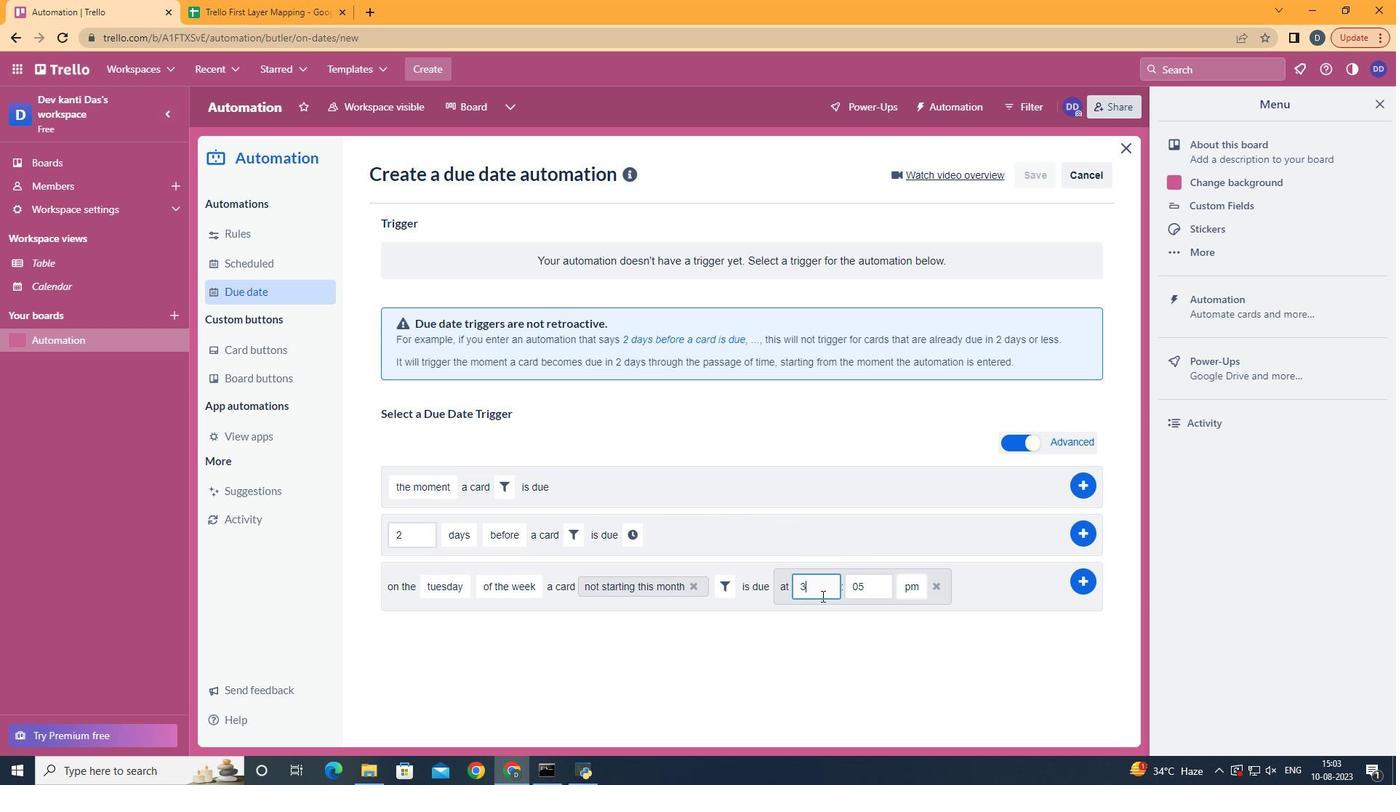 
Action: Key pressed <Key.backspace>11
Screenshot: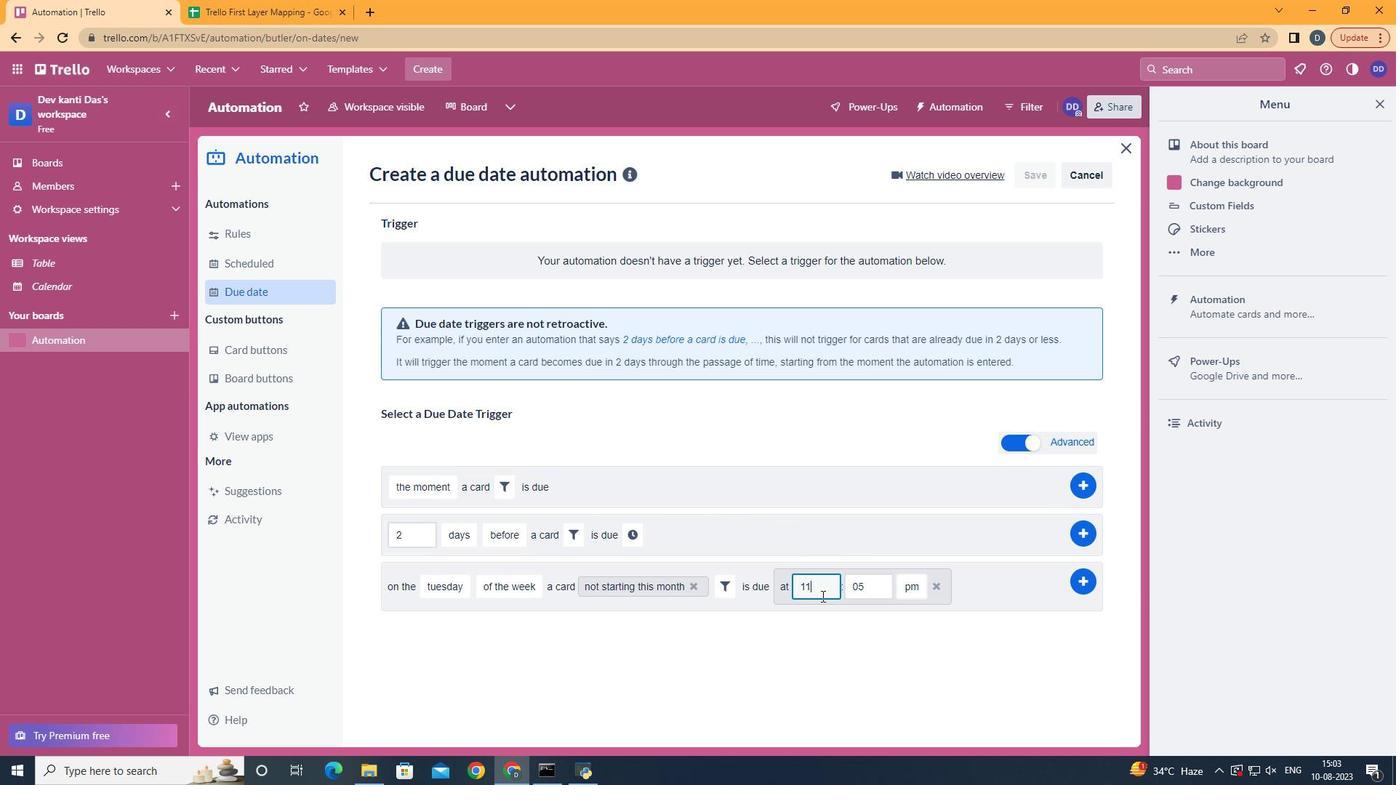 
Action: Mouse moved to (874, 579)
Screenshot: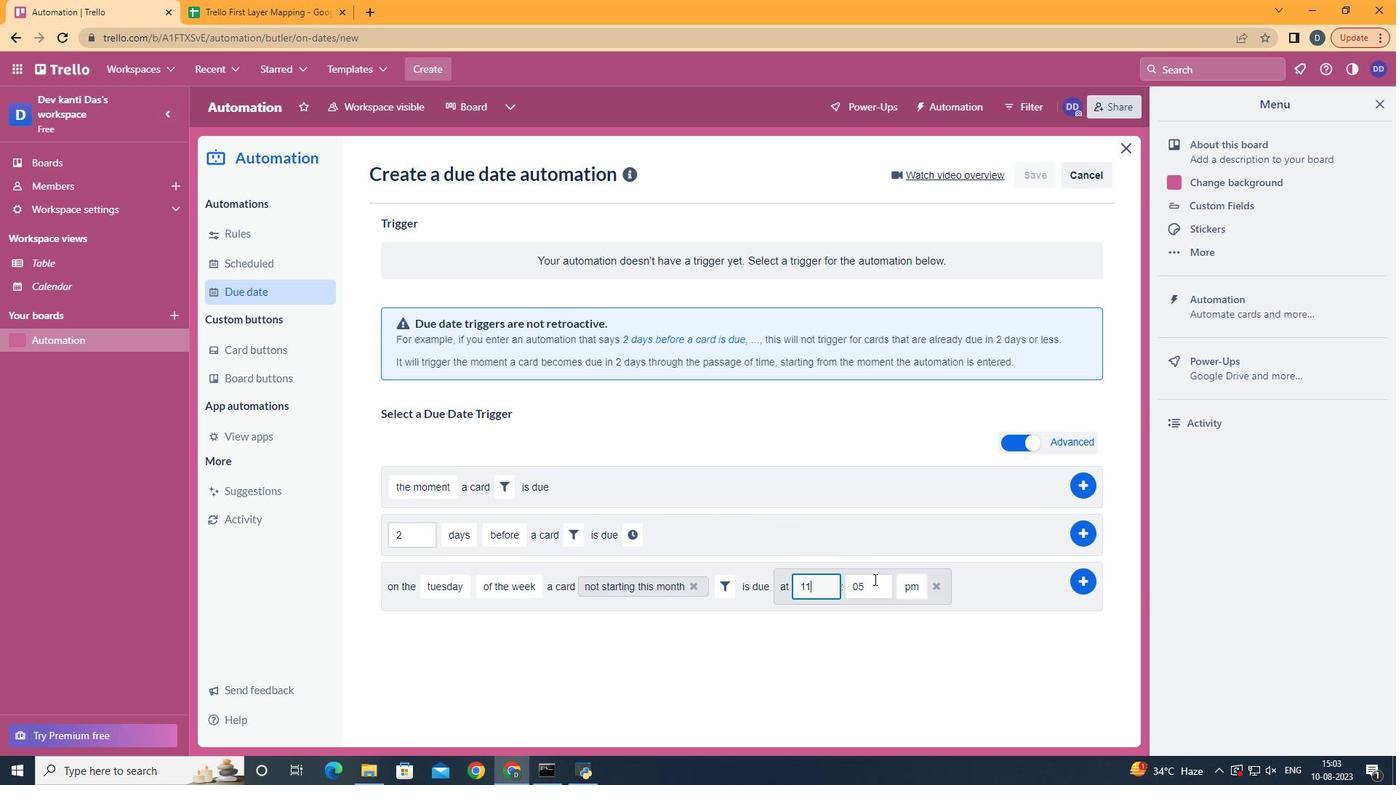 
Action: Mouse pressed left at (874, 579)
Screenshot: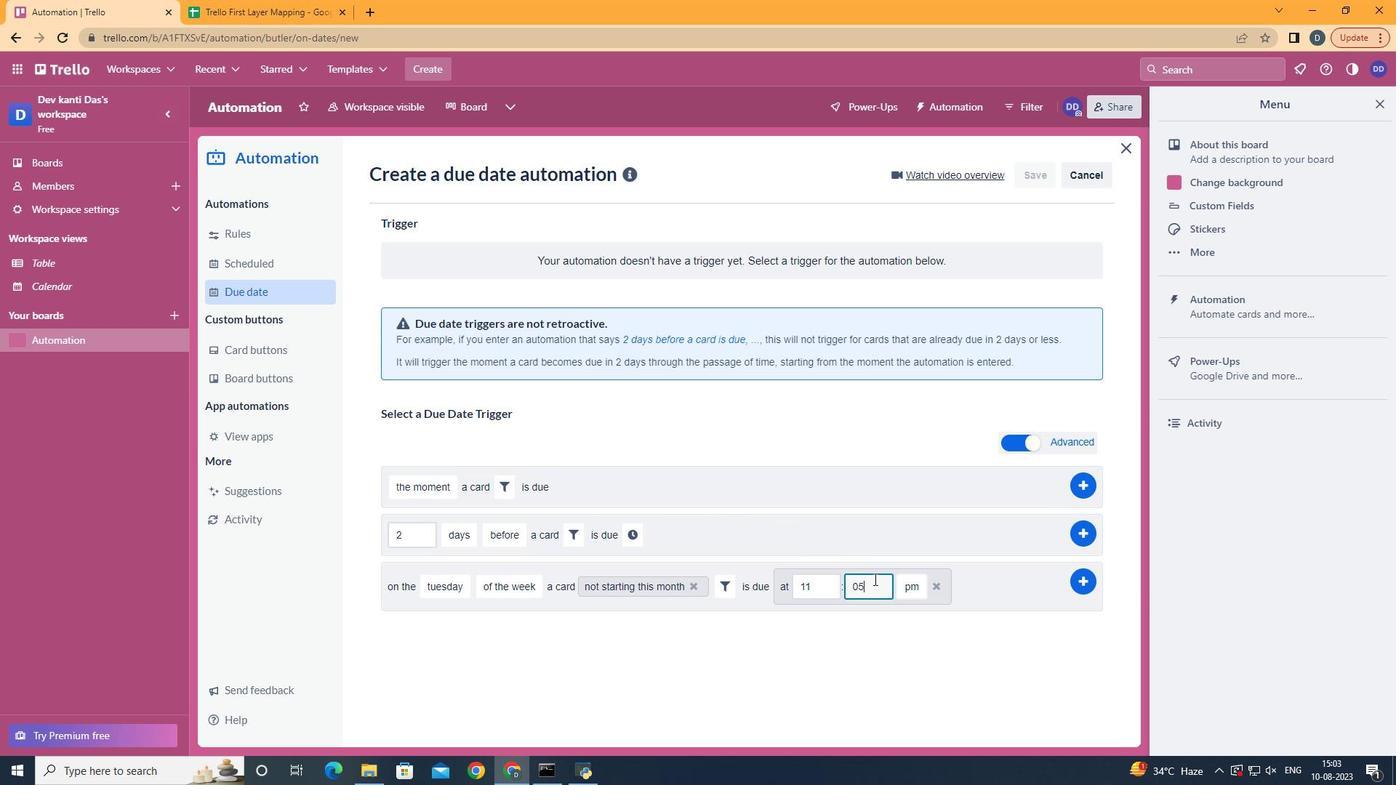 
Action: Key pressed <Key.backspace>
Screenshot: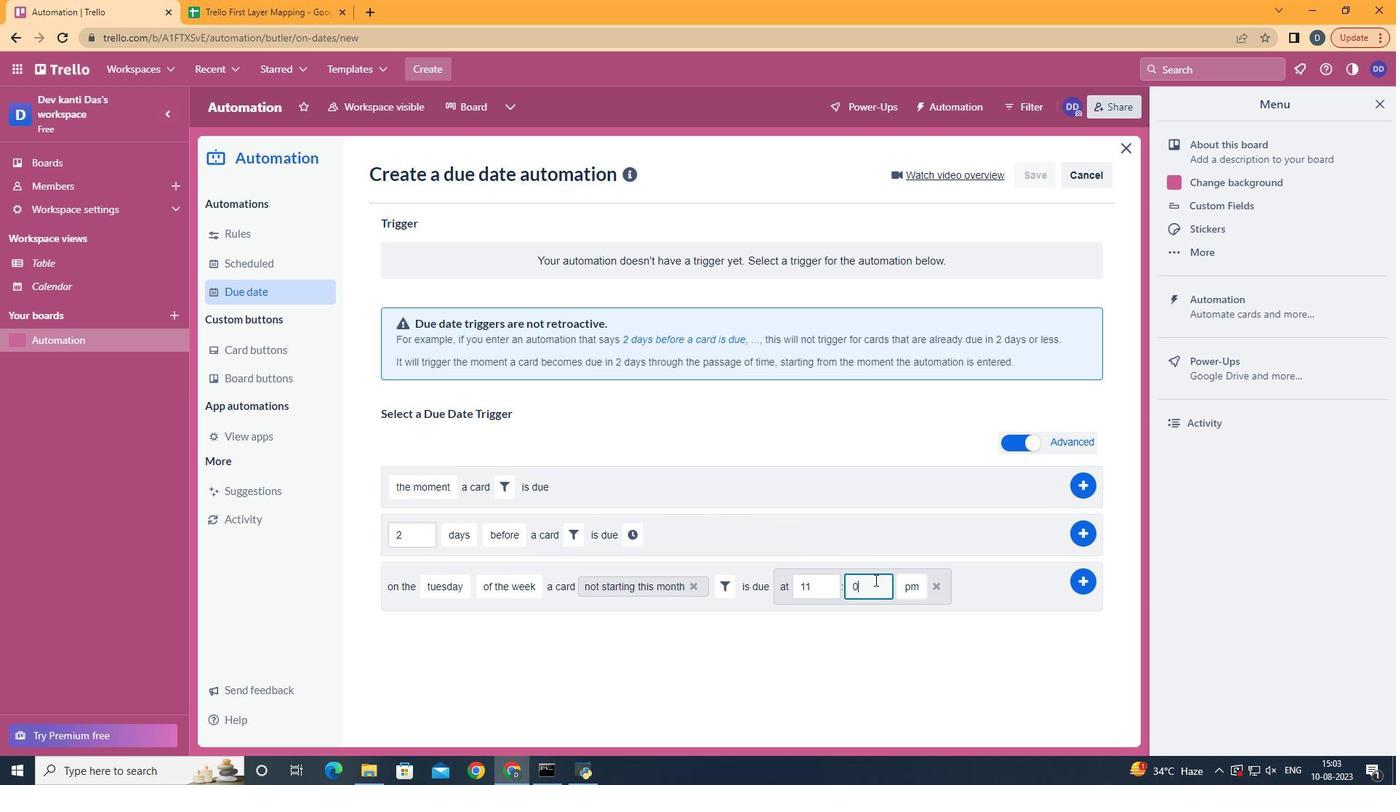 
Action: Mouse moved to (874, 580)
Screenshot: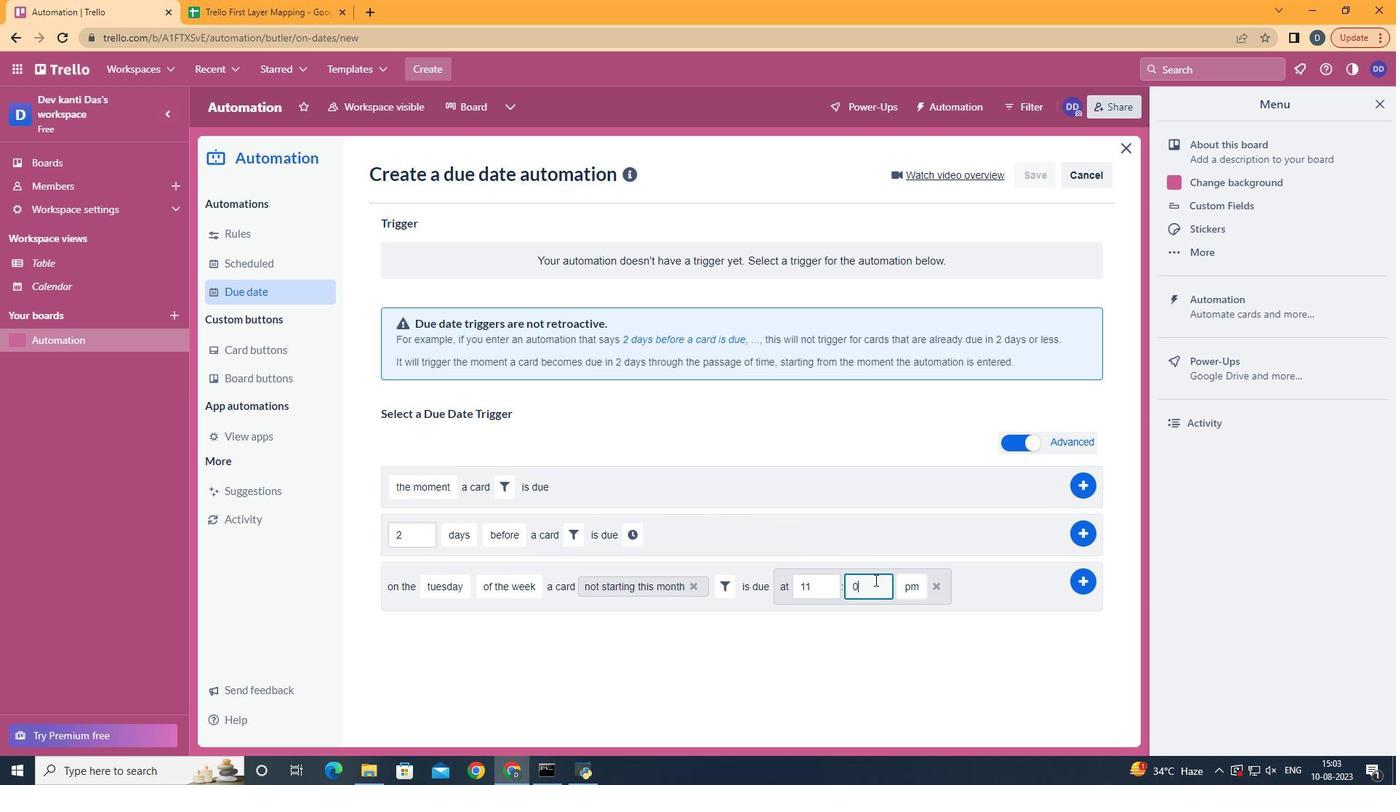 
Action: Key pressed 0
Screenshot: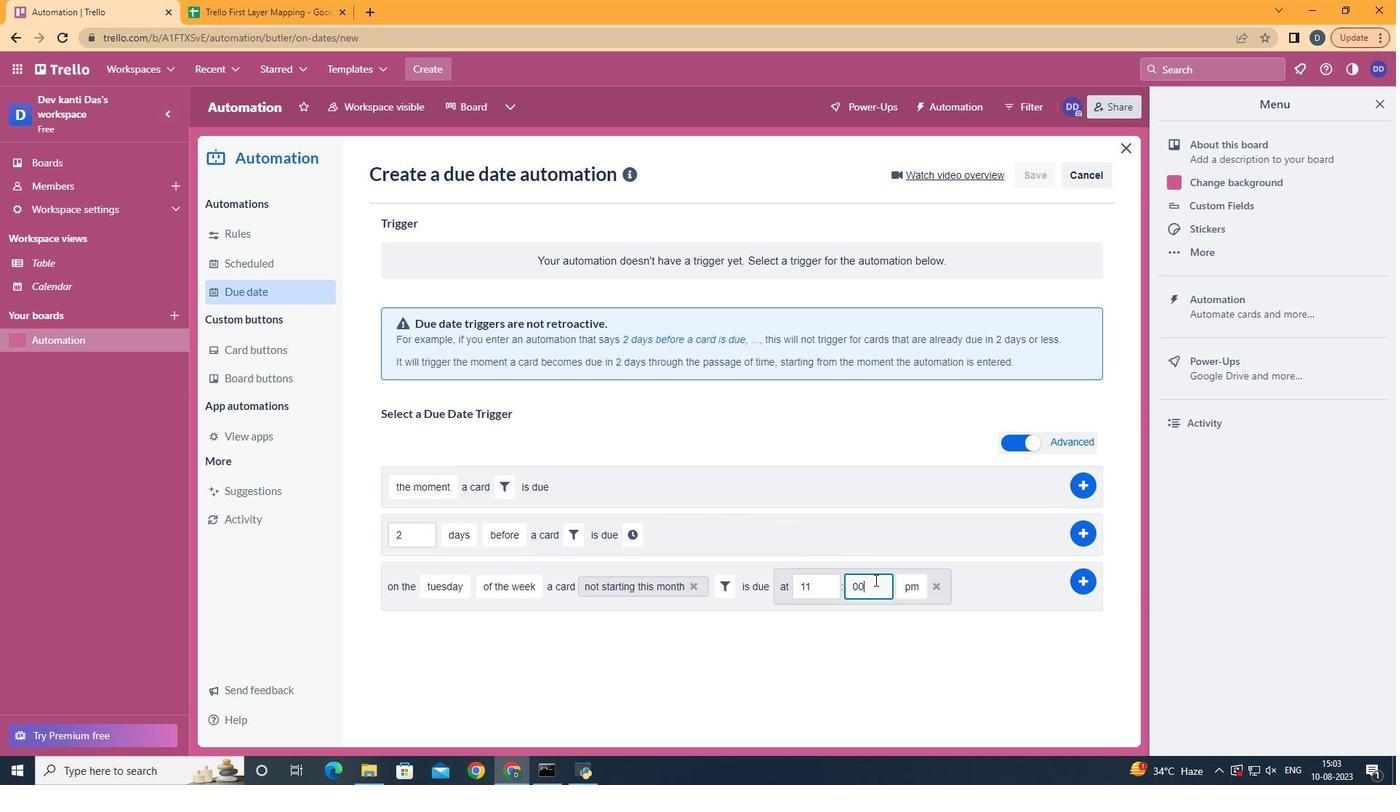 
Action: Mouse moved to (918, 614)
Screenshot: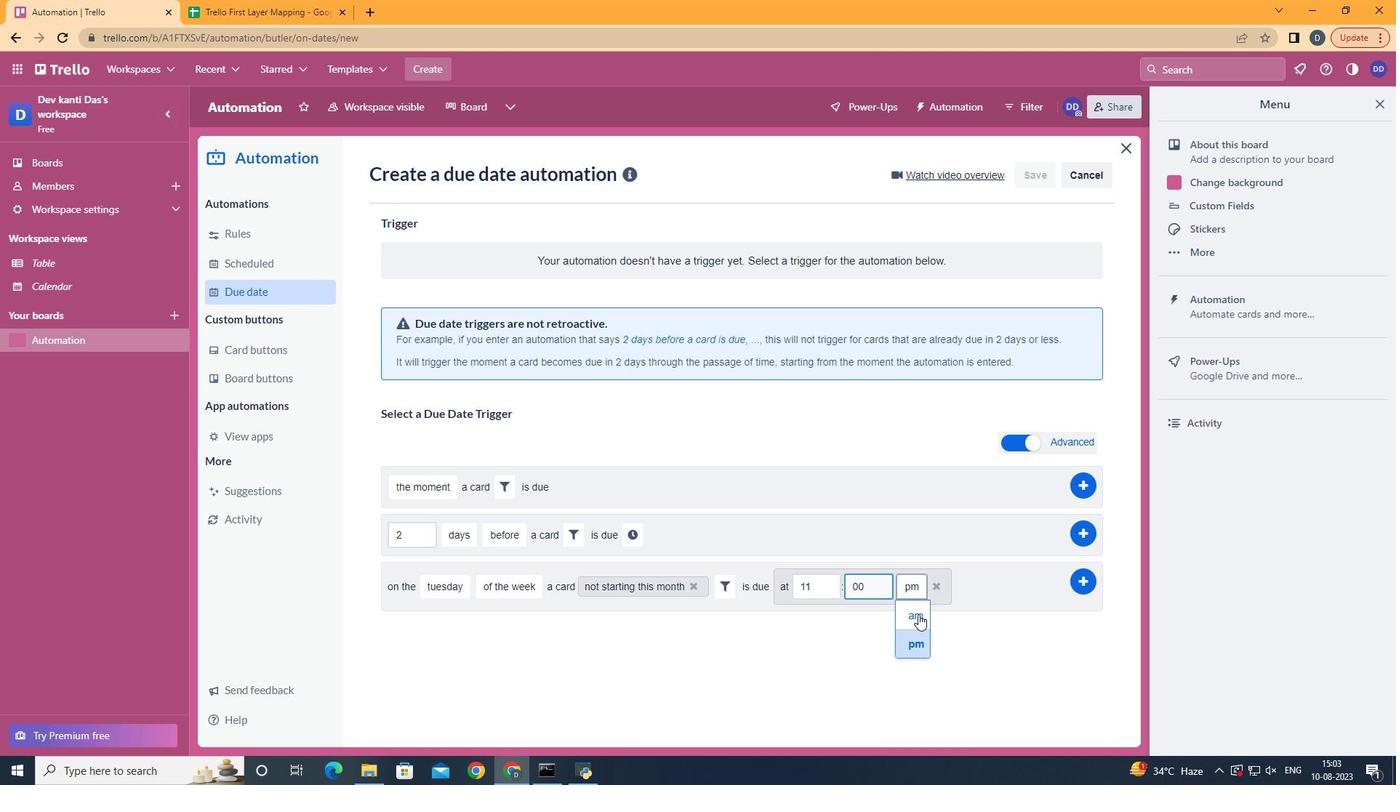 
Action: Mouse pressed left at (918, 614)
Screenshot: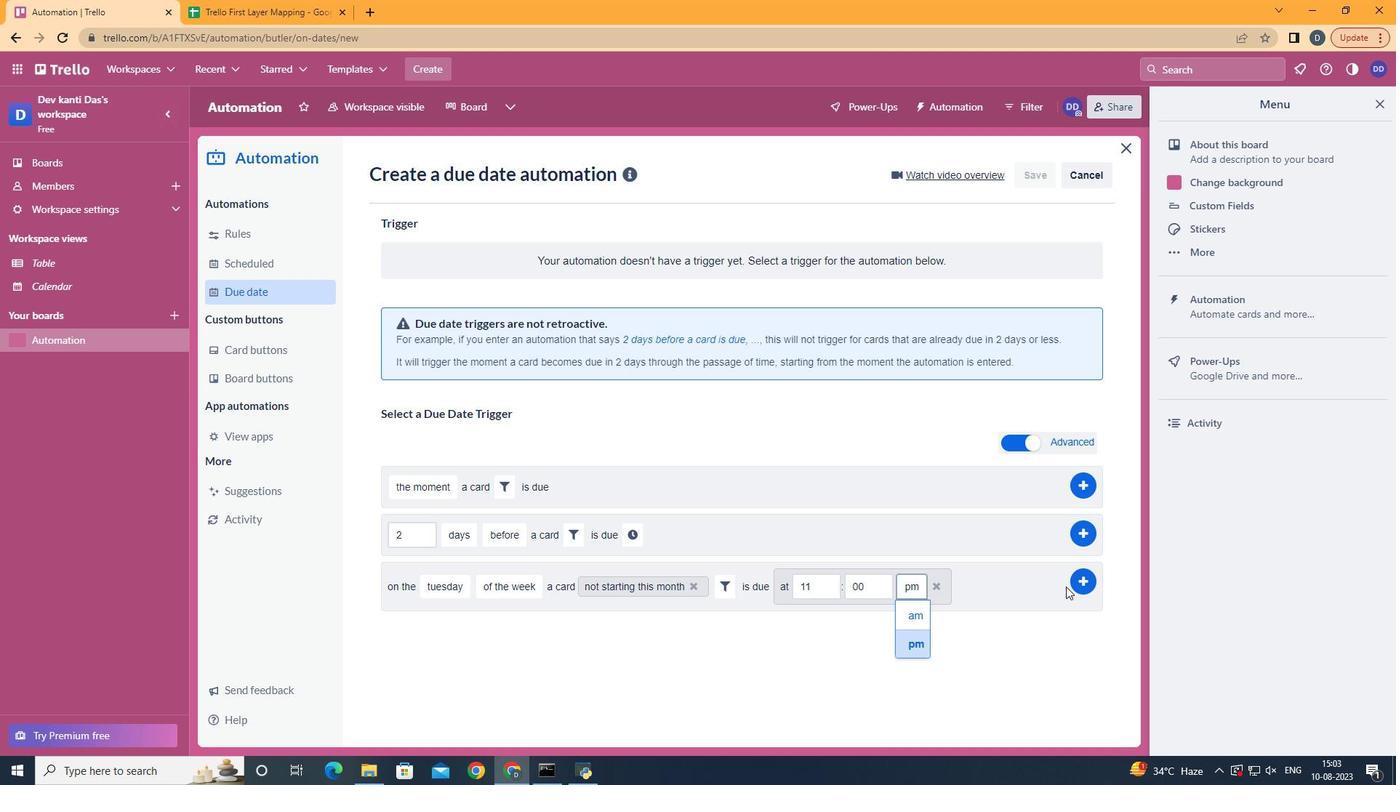 
Action: Mouse moved to (1087, 575)
Screenshot: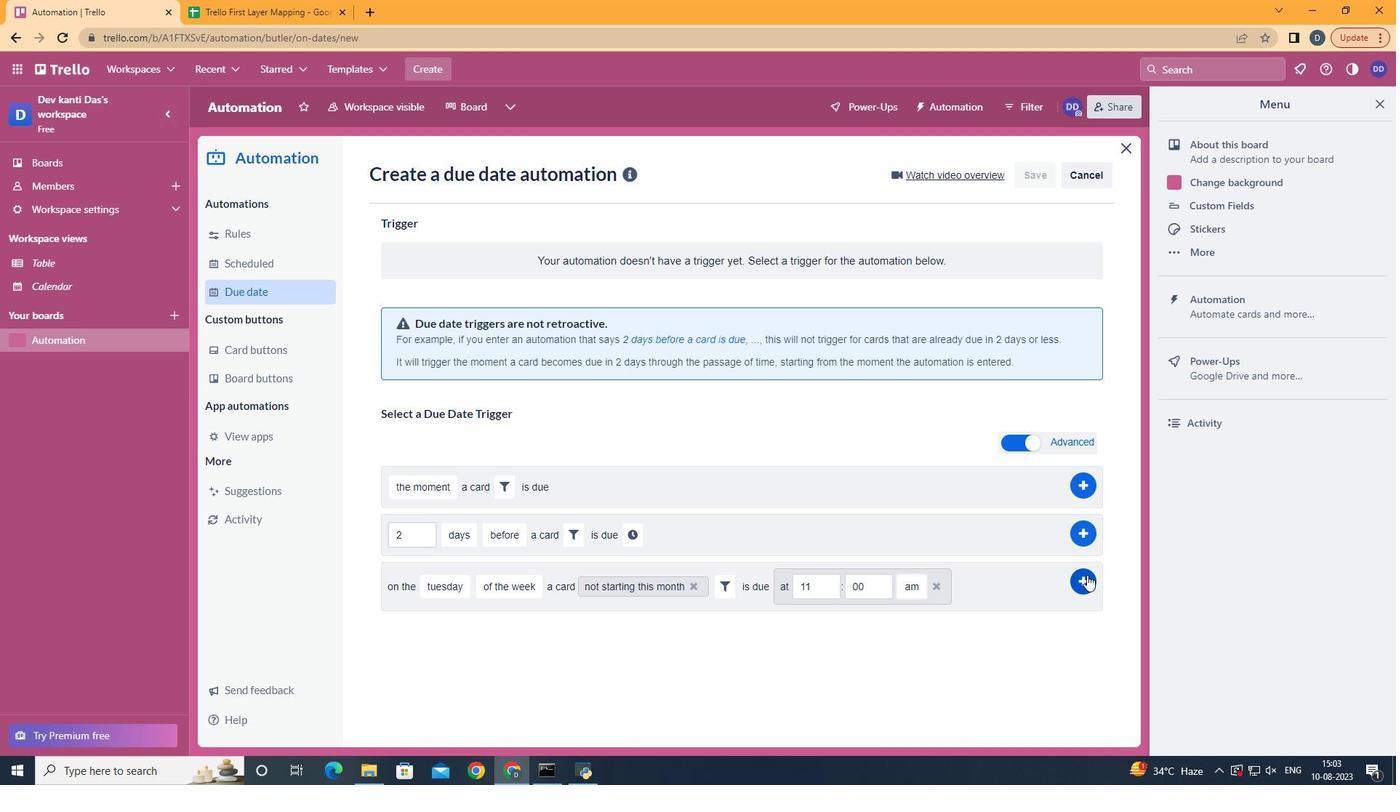 
Action: Mouse pressed left at (1087, 575)
Screenshot: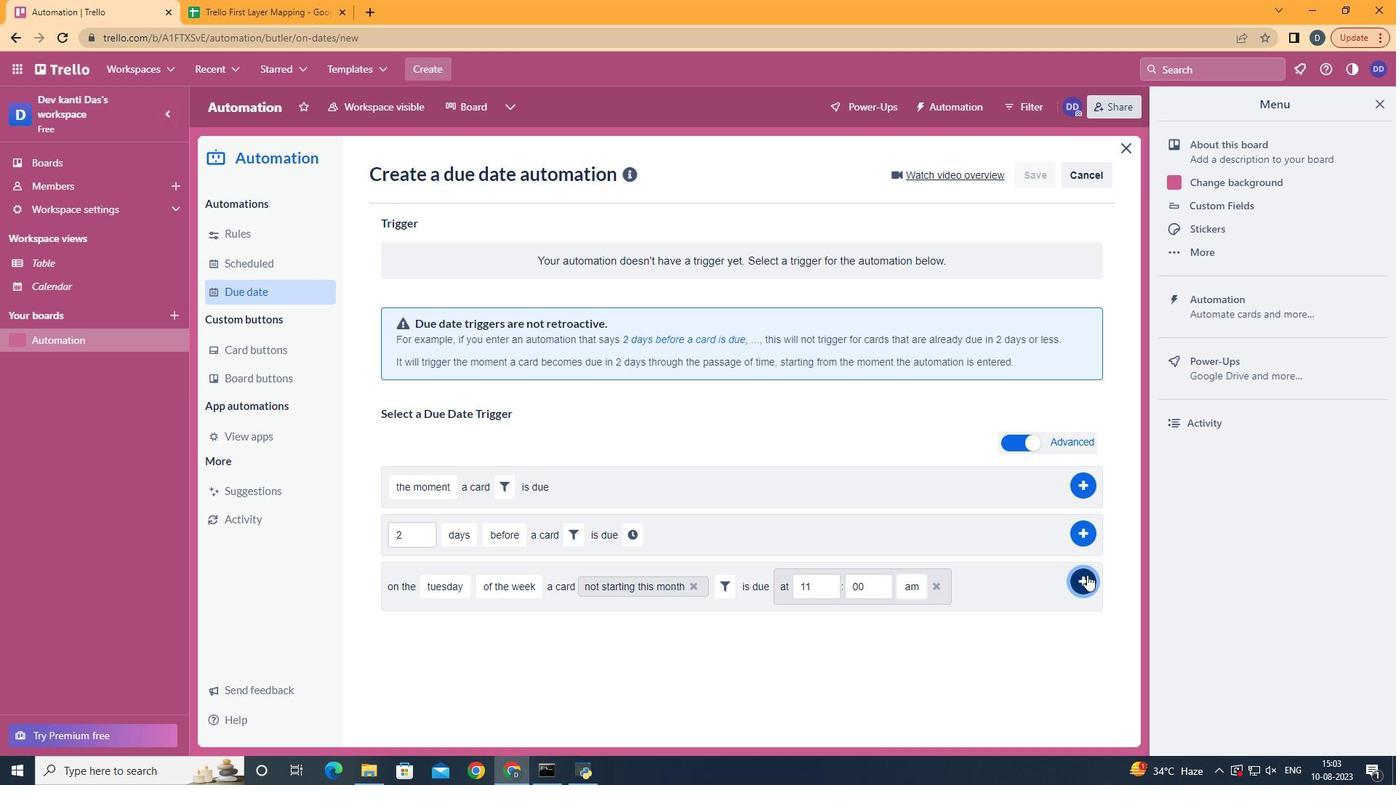 
Action: Mouse moved to (757, 303)
Screenshot: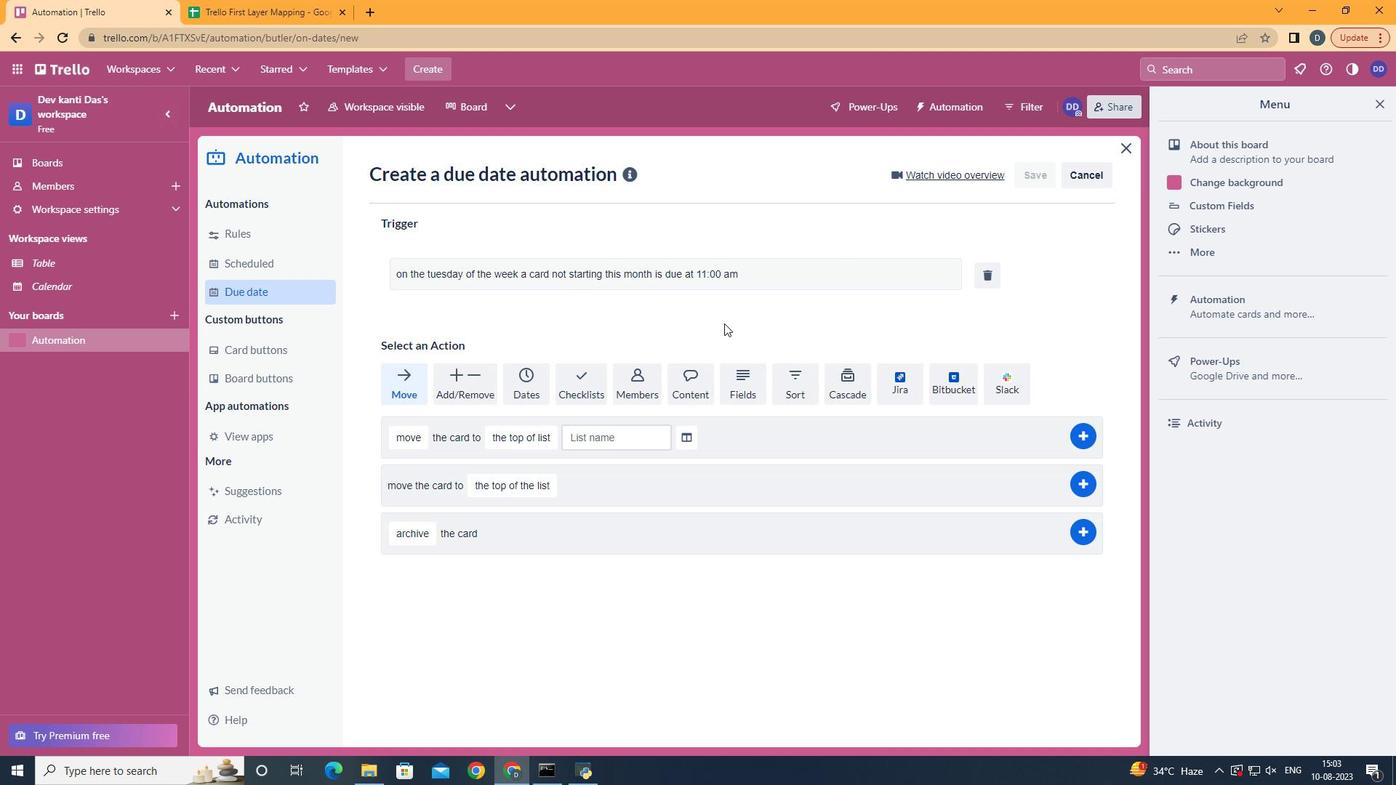 
